 Task: Create an event for the housewarming party for the new home.
Action: Mouse pressed left at (260, 324)
Screenshot: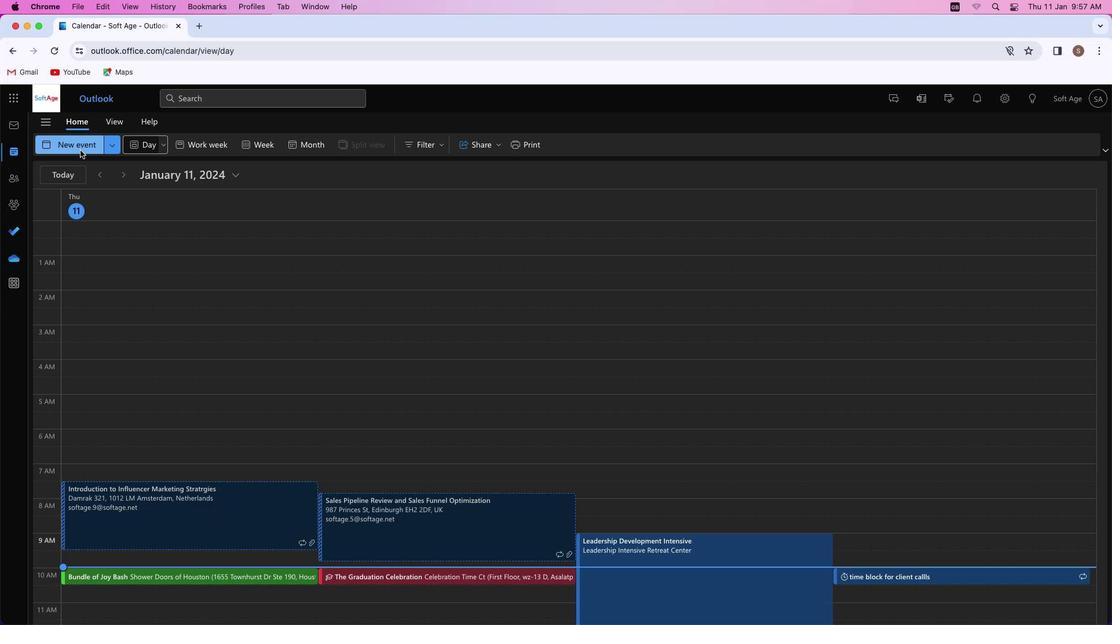 
Action: Mouse moved to (79, 148)
Screenshot: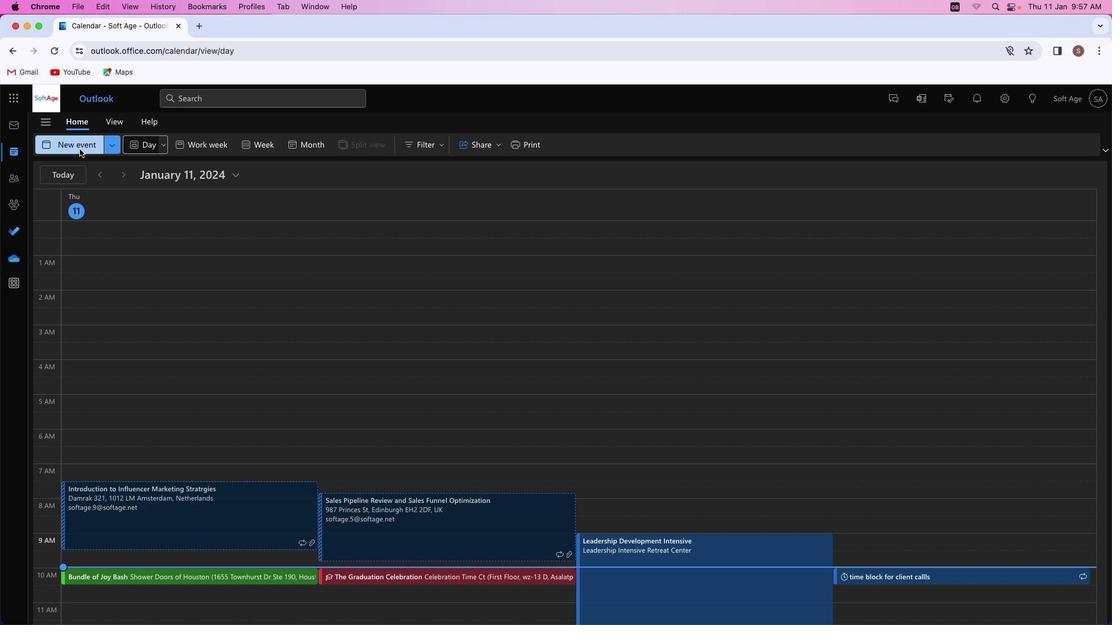 
Action: Mouse pressed left at (79, 148)
Screenshot: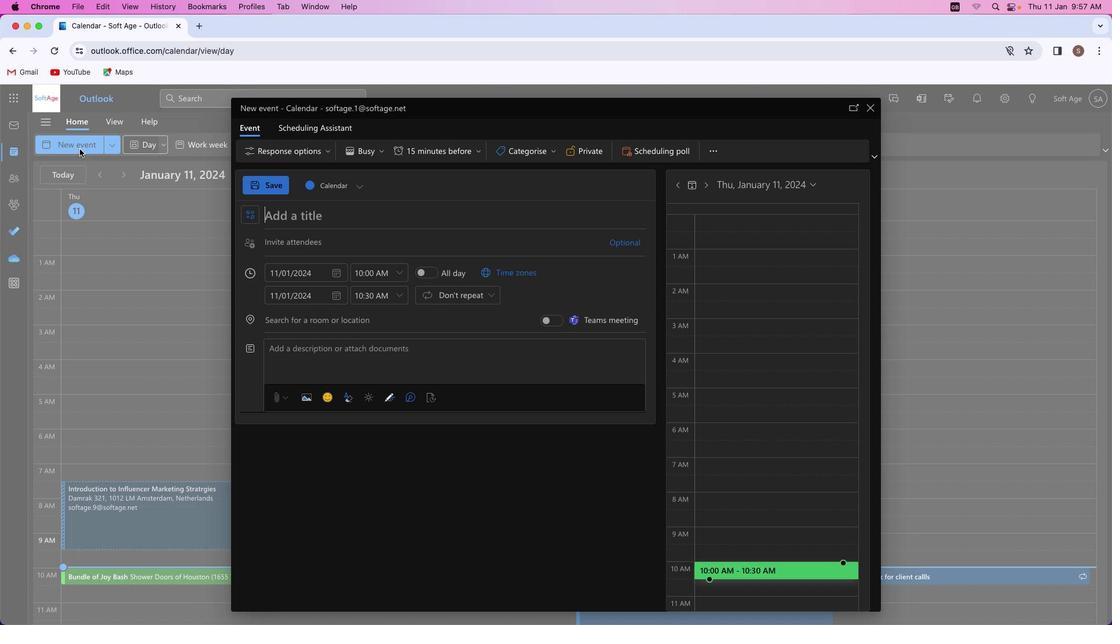 
Action: Mouse moved to (300, 216)
Screenshot: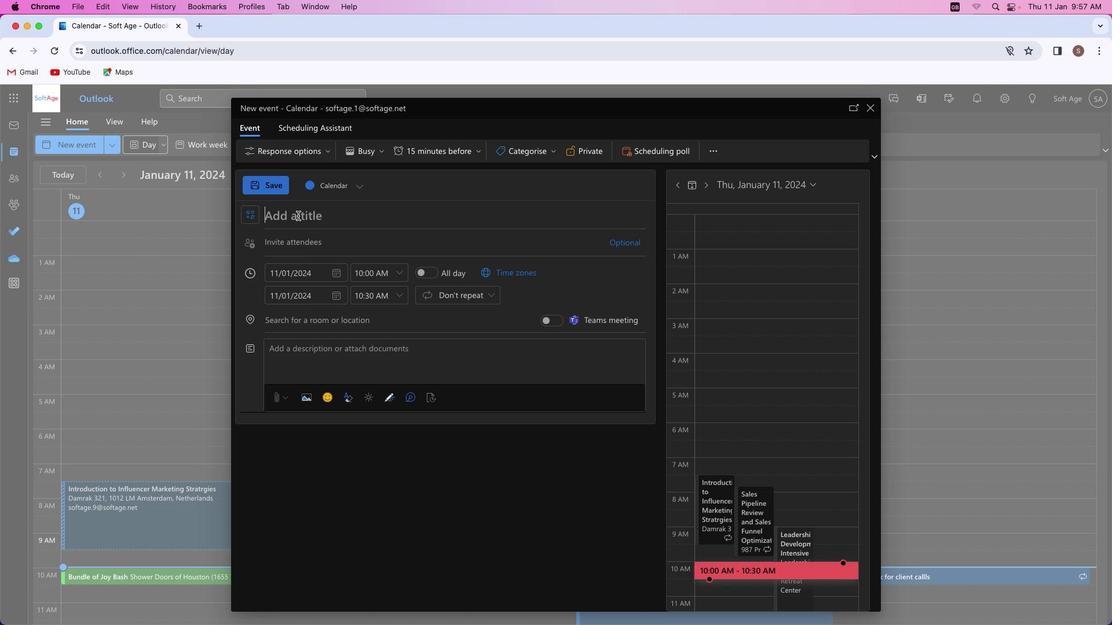 
Action: Mouse pressed left at (300, 216)
Screenshot: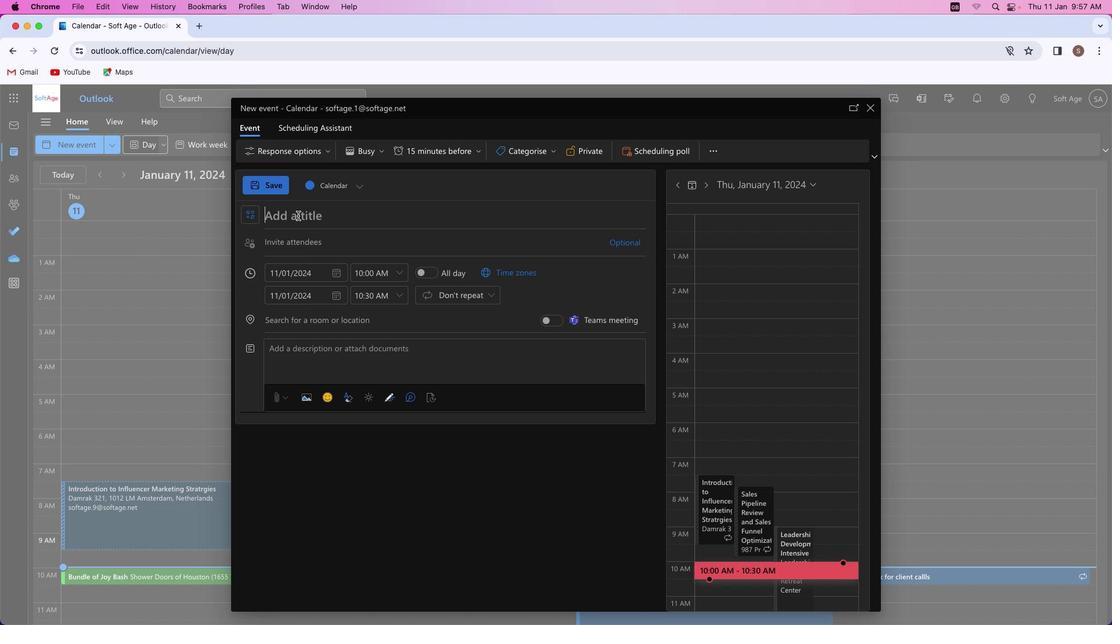 
Action: Mouse moved to (297, 216)
Screenshot: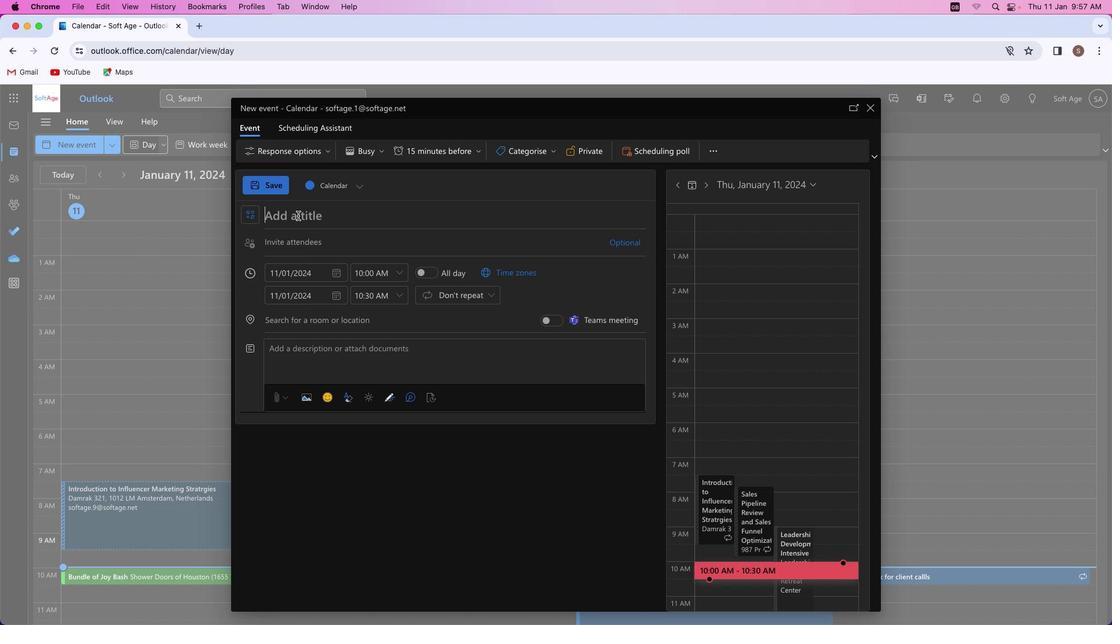 
Action: Key pressed Key.shift'H''o''m''e'Key.spaceKey.shift'S''w''e''e''t'Key.spaceKey.shift_r'H''o''m''e''s''t''e''a''d'Key.spaceKey.shift'F''i''e''s''t''a'
Screenshot: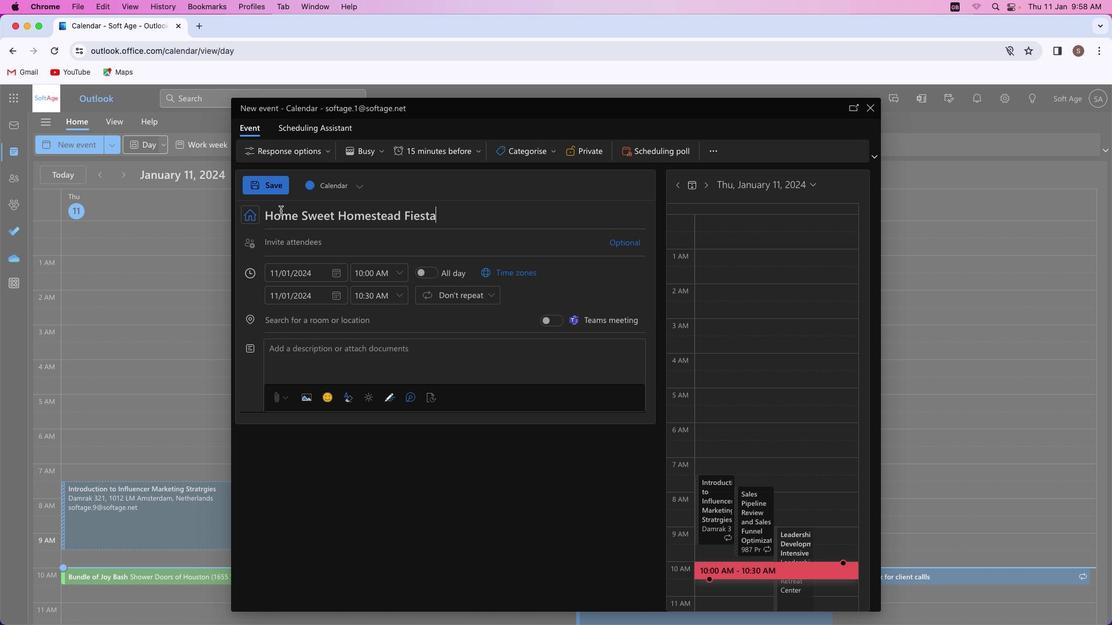 
Action: Mouse moved to (312, 243)
Screenshot: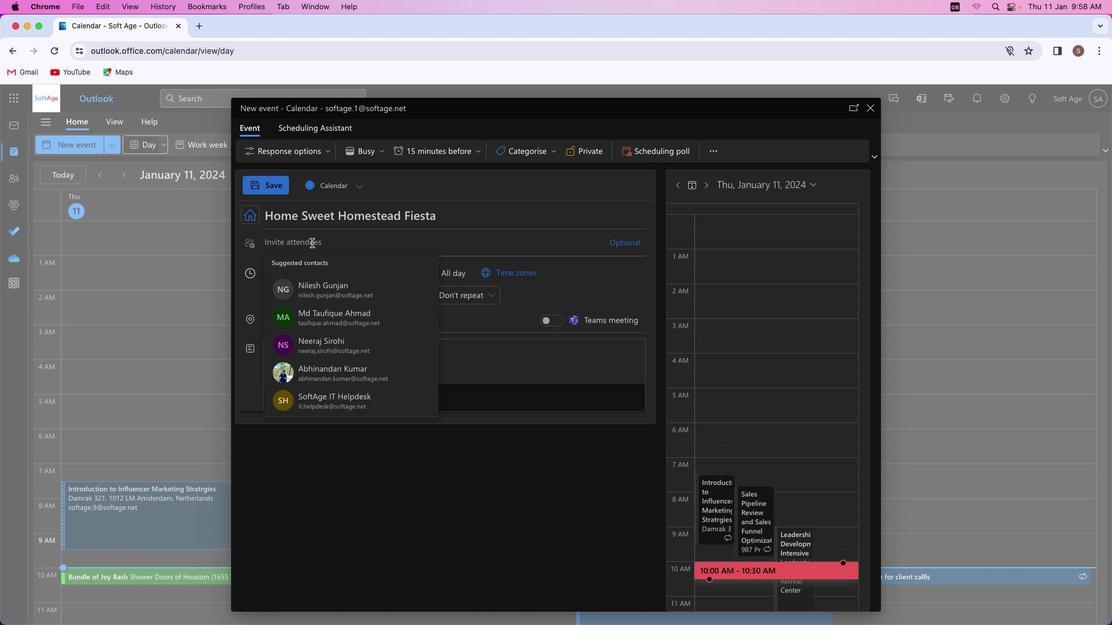 
Action: Mouse pressed left at (312, 243)
Screenshot: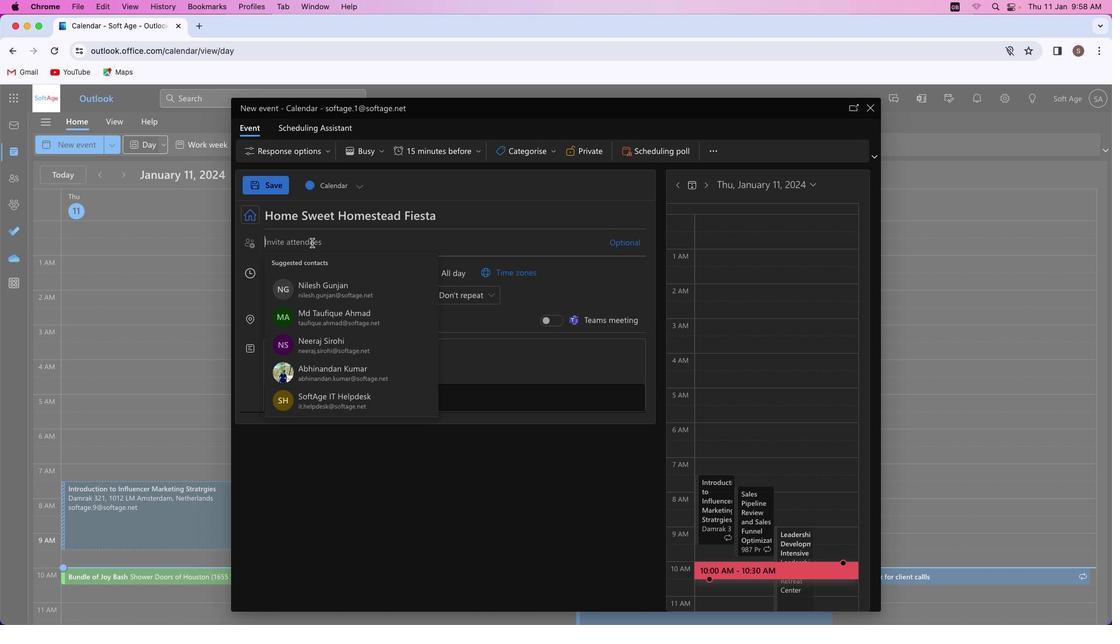 
Action: Key pressed 's''h''i''v''a''m''y''a''d''a''v''4''1'Key.shift'@''o''u''t''l''o''o''k''.''c''o''m'
Screenshot: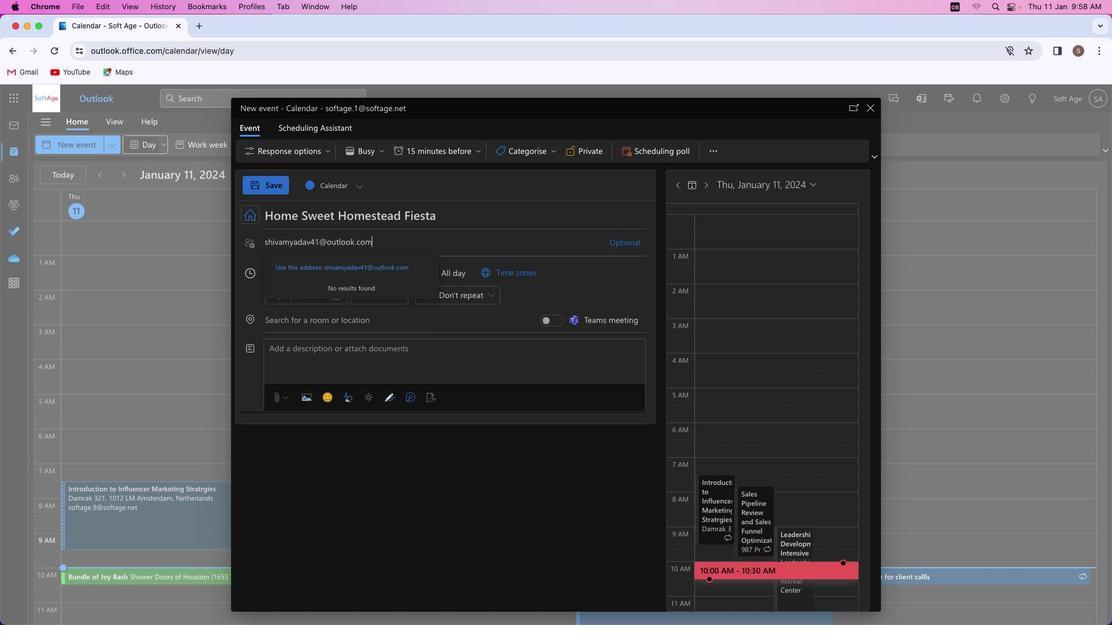 
Action: Mouse moved to (353, 263)
Screenshot: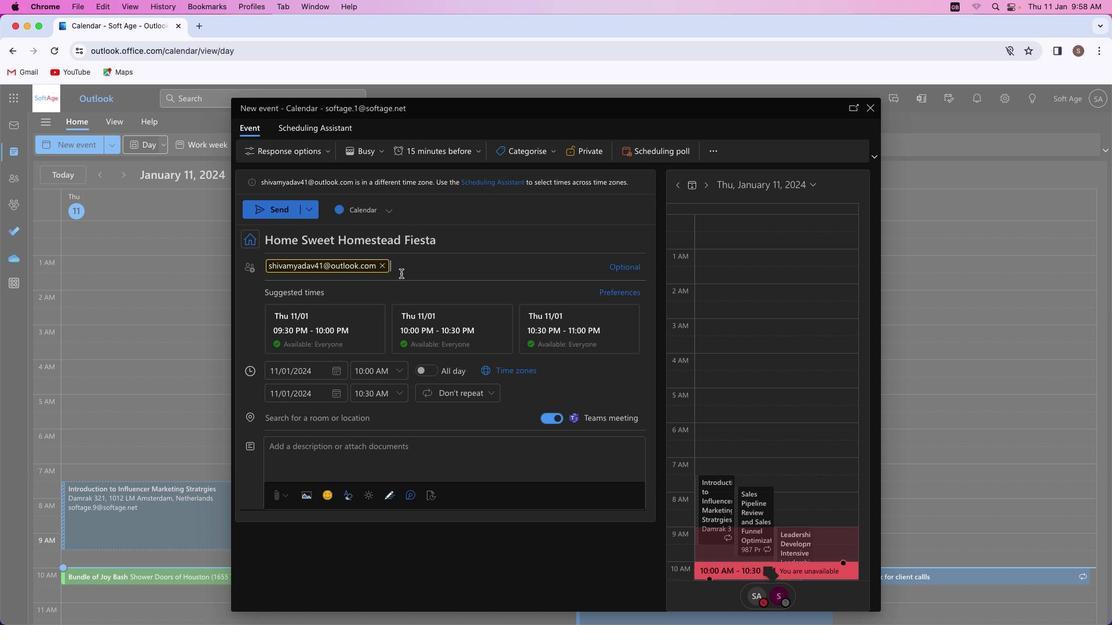 
Action: Mouse pressed left at (353, 263)
Screenshot: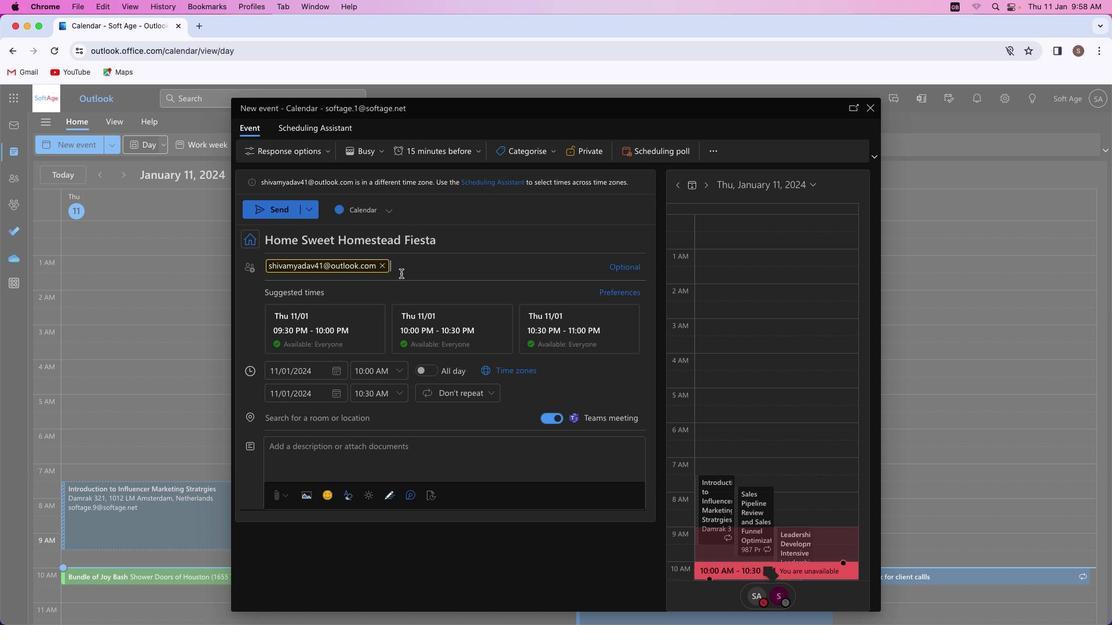 
Action: Mouse moved to (401, 274)
Screenshot: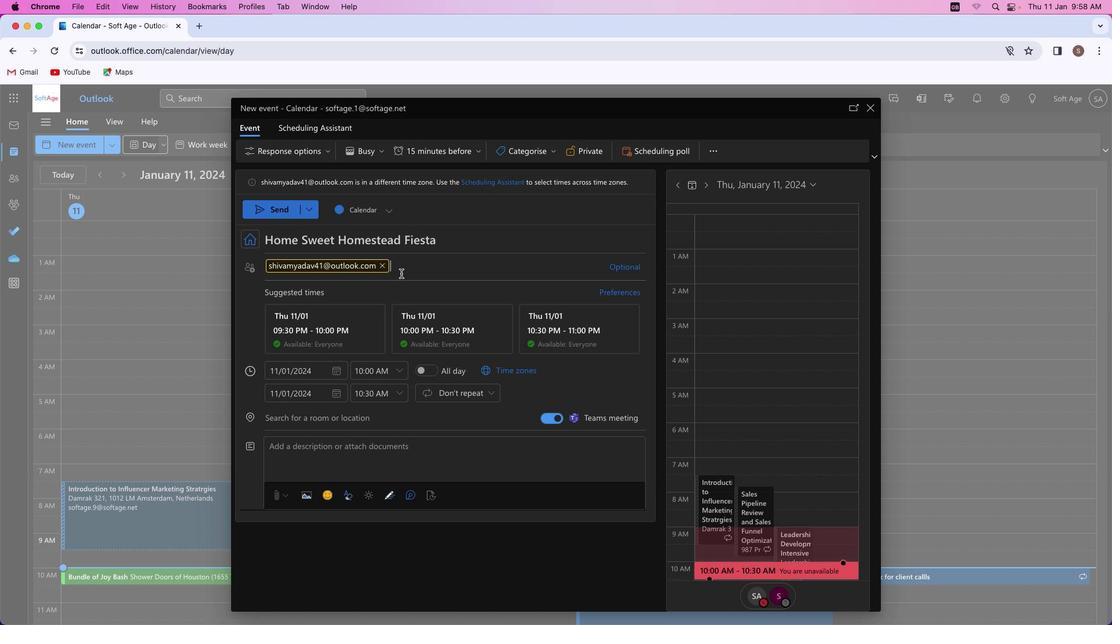 
Action: Key pressed Key.shift'A''k''a''s''h''r''a''j''p''u''t'Key.shift'@''o''u''t''l''o''o''k''.''c''o''m'
Screenshot: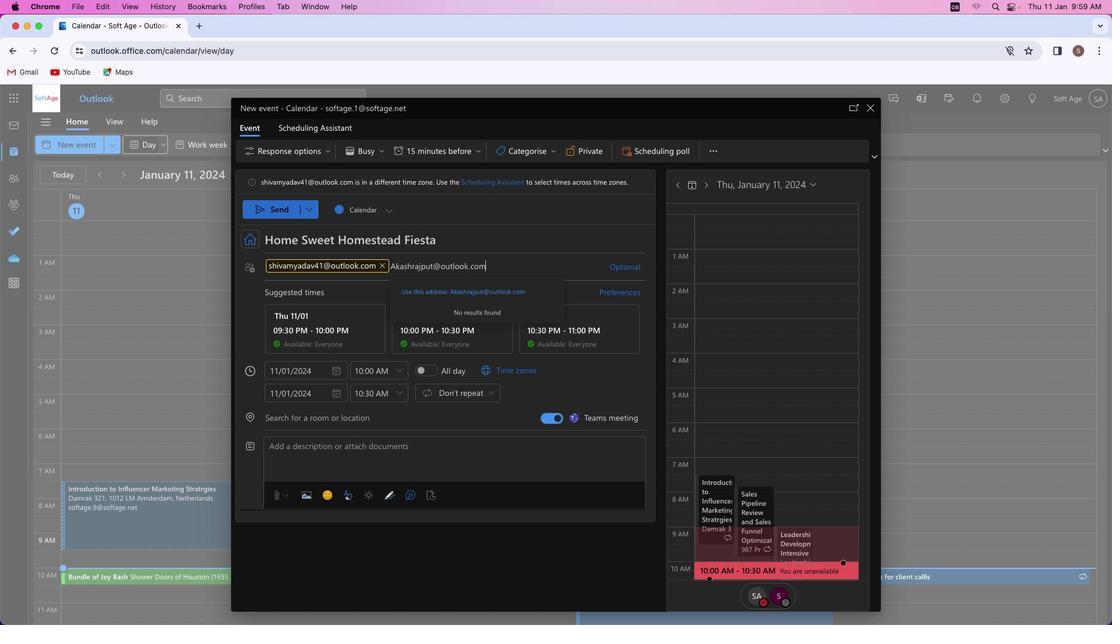 
Action: Mouse moved to (483, 287)
Screenshot: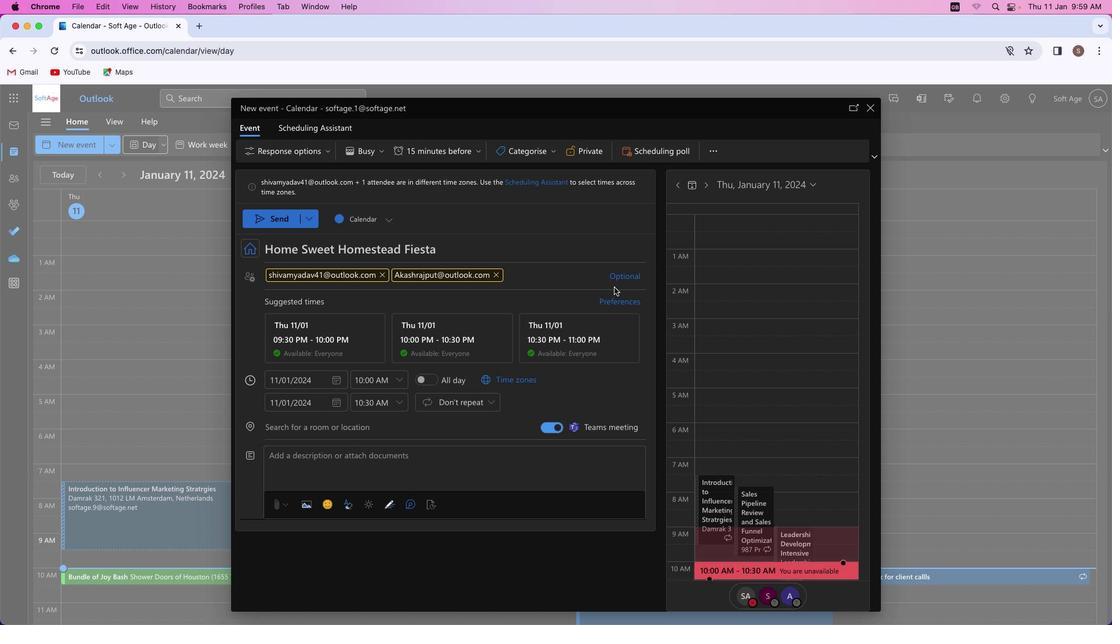 
Action: Mouse pressed left at (483, 287)
Screenshot: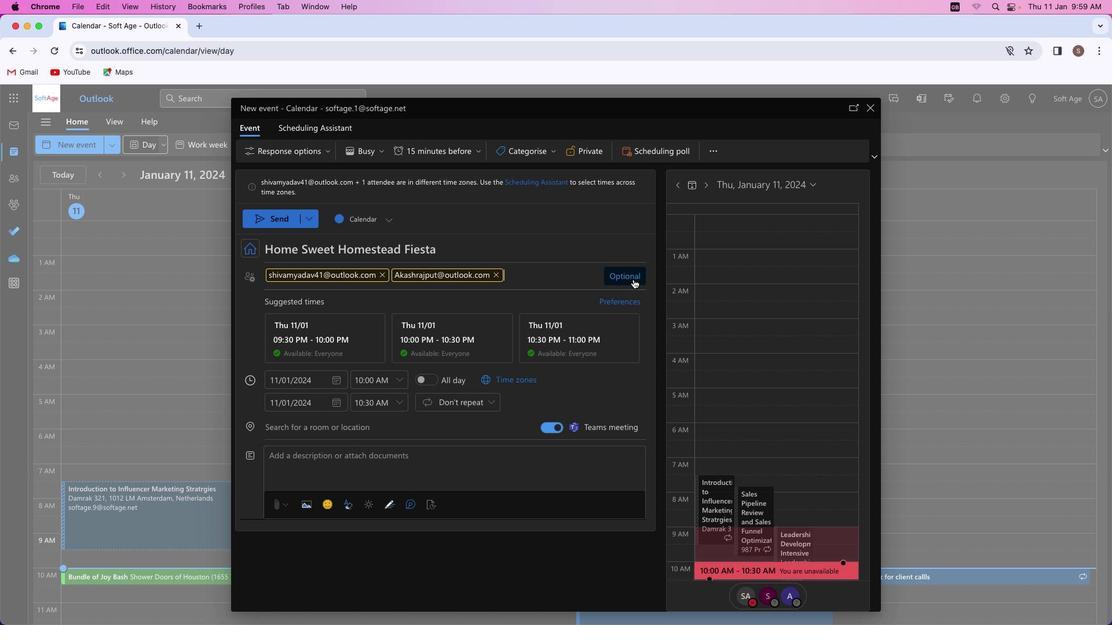 
Action: Mouse moved to (634, 278)
Screenshot: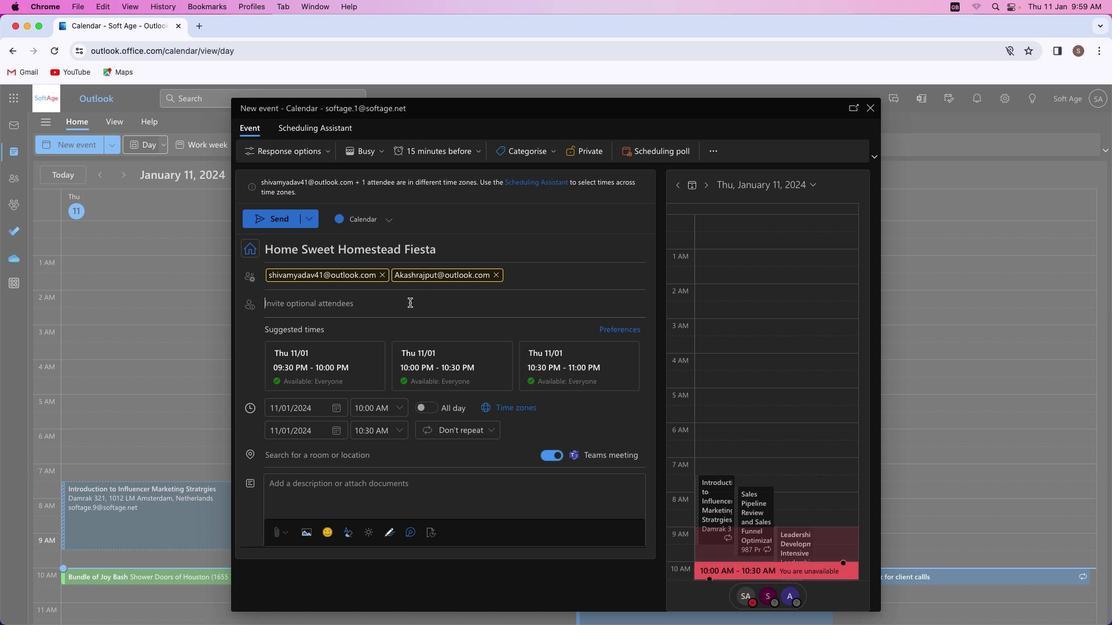
Action: Mouse pressed left at (634, 278)
Screenshot: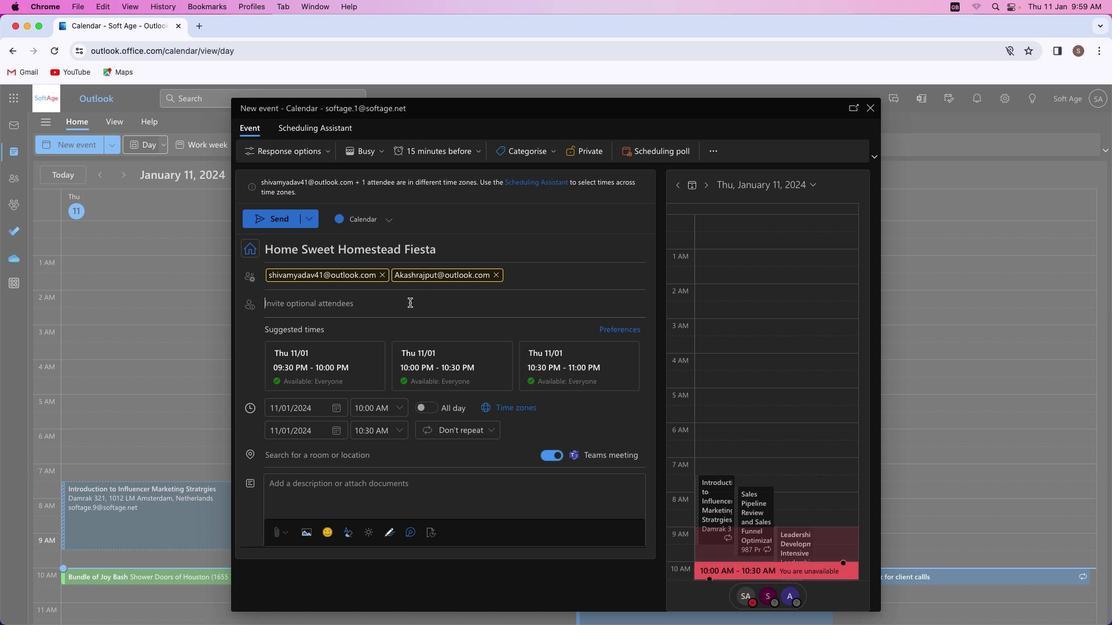 
Action: Mouse moved to (410, 302)
Screenshot: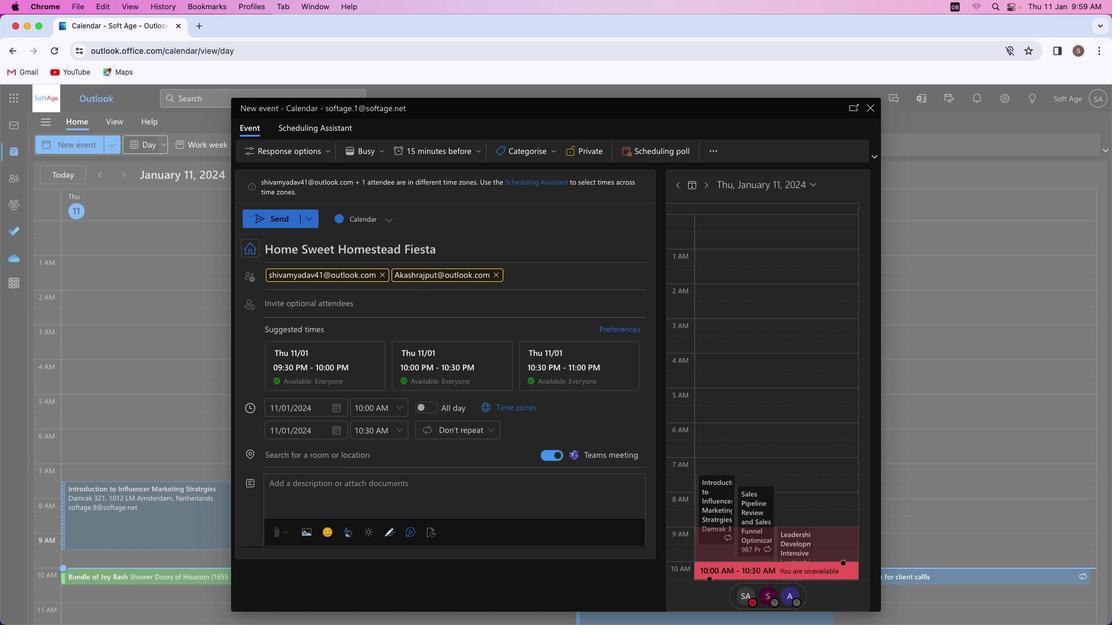 
Action: Key pressed Key.shift_r'M''u''n''e''e''s''h''k''u''m''a''r''8'Key.backspace'9''7''3''2'Key.shift'@''o''u''t''l''o''o''k''.''c''o''m'
Screenshot: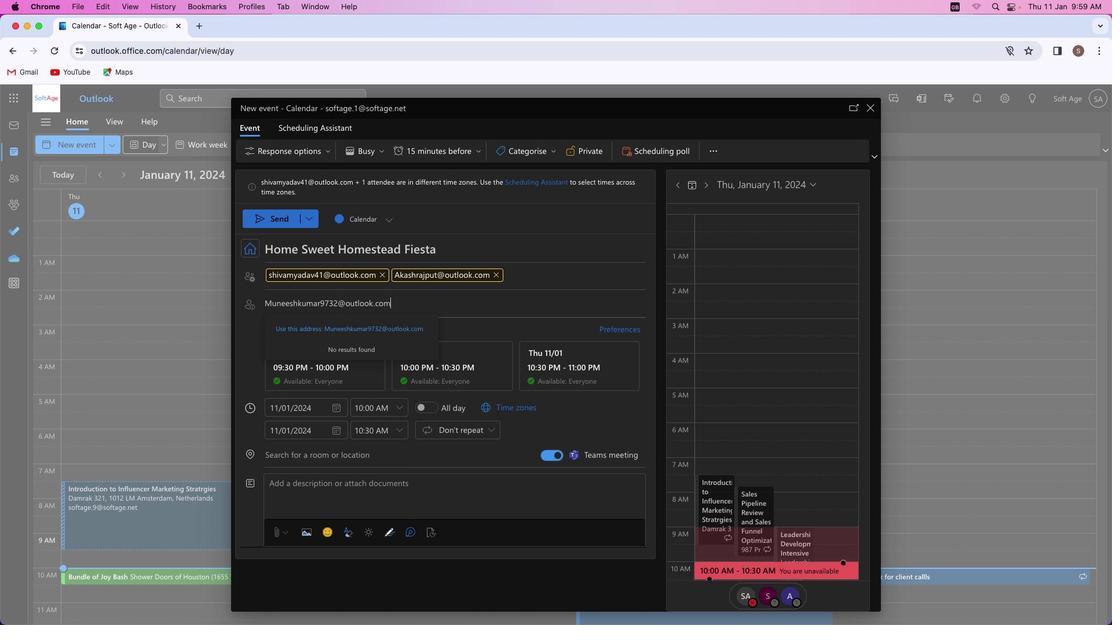 
Action: Mouse moved to (399, 330)
Screenshot: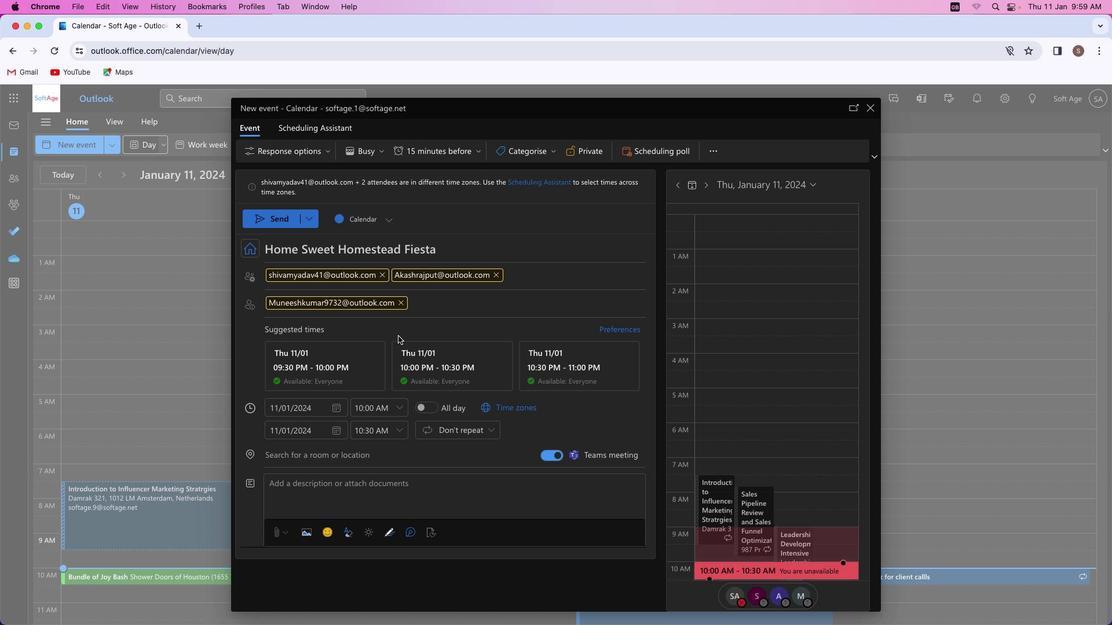 
Action: Mouse pressed left at (399, 330)
Screenshot: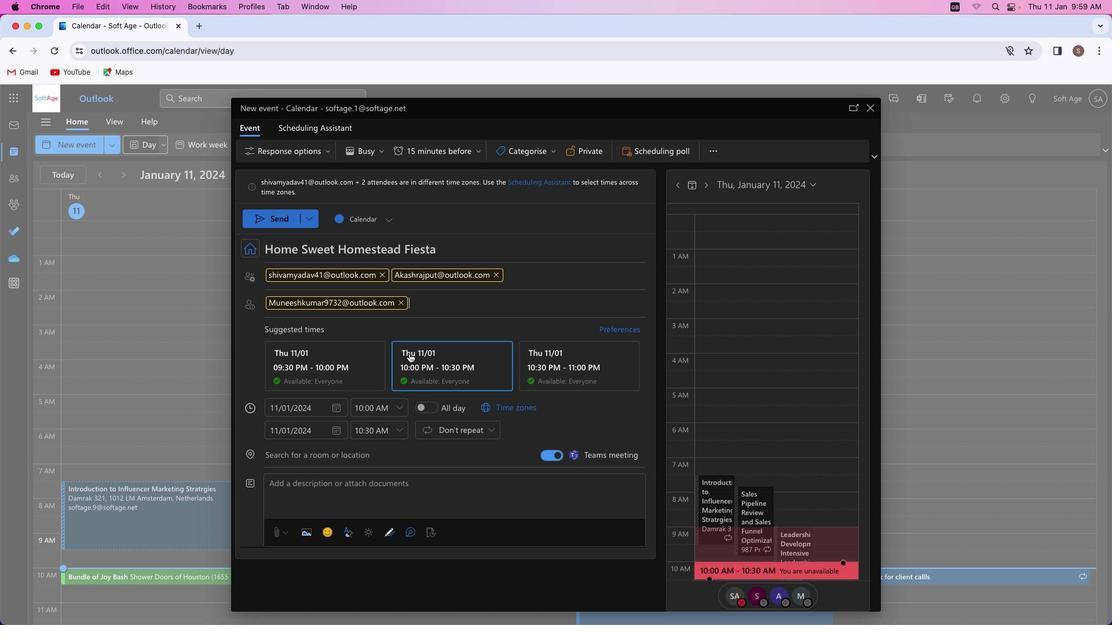 
Action: Mouse moved to (329, 455)
Screenshot: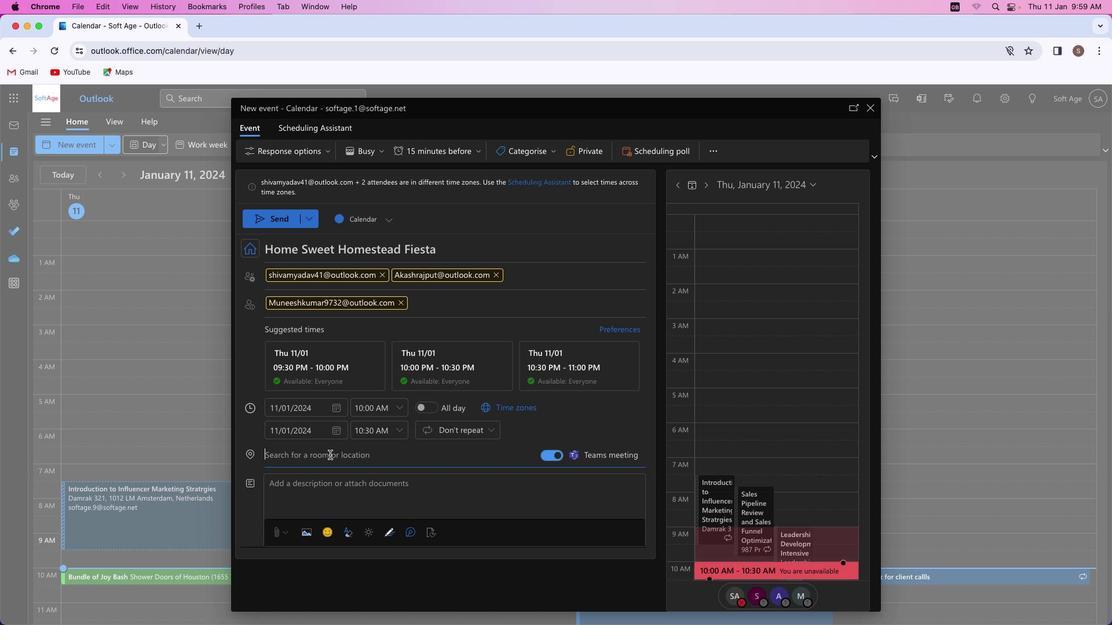 
Action: Mouse pressed left at (329, 455)
Screenshot: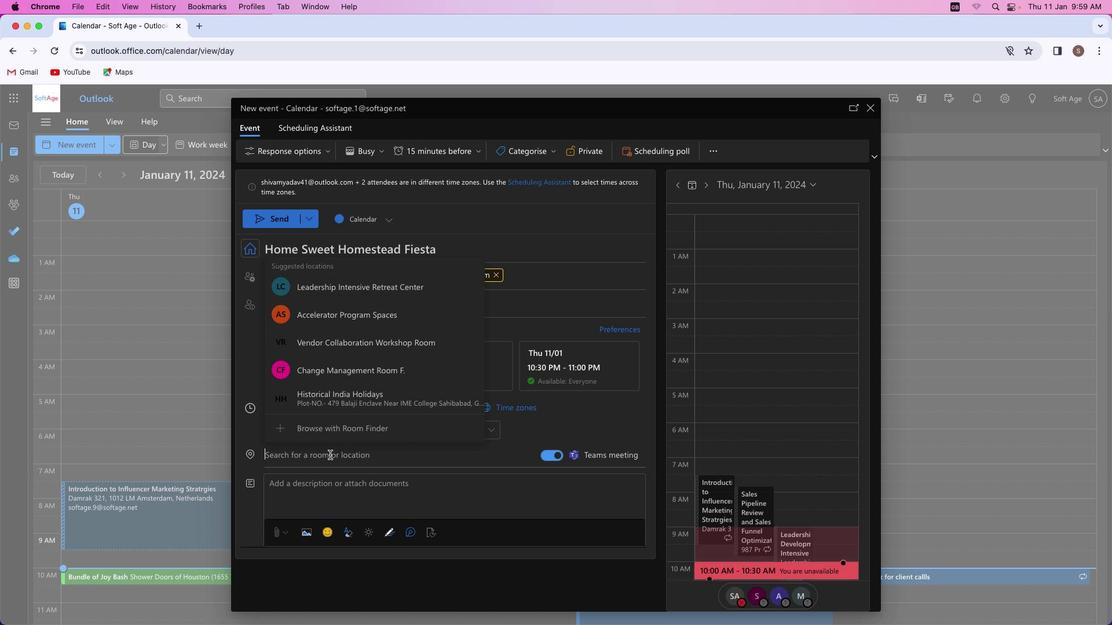 
Action: Key pressed Key.shift_r'H''o''u''s''e''w''a'
Screenshot: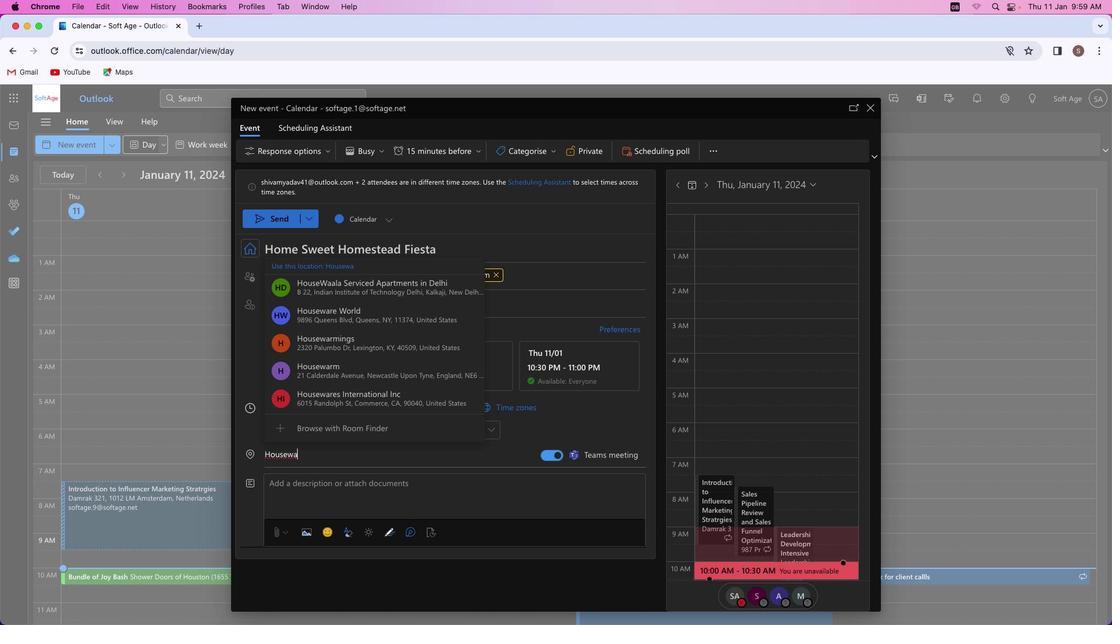 
Action: Mouse moved to (346, 347)
Screenshot: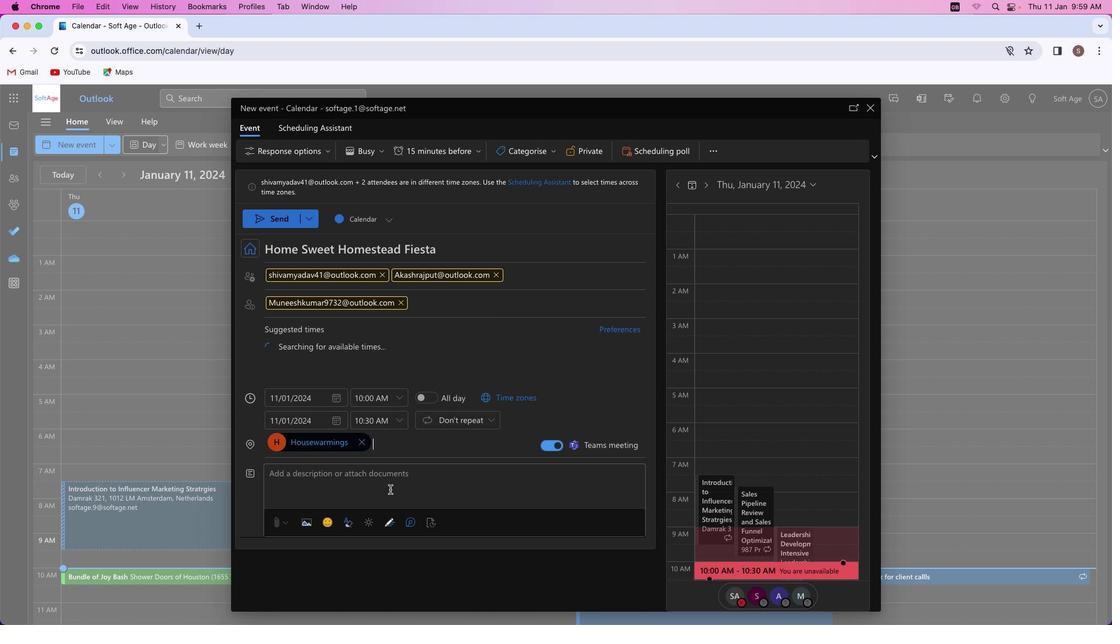 
Action: Mouse pressed left at (346, 347)
Screenshot: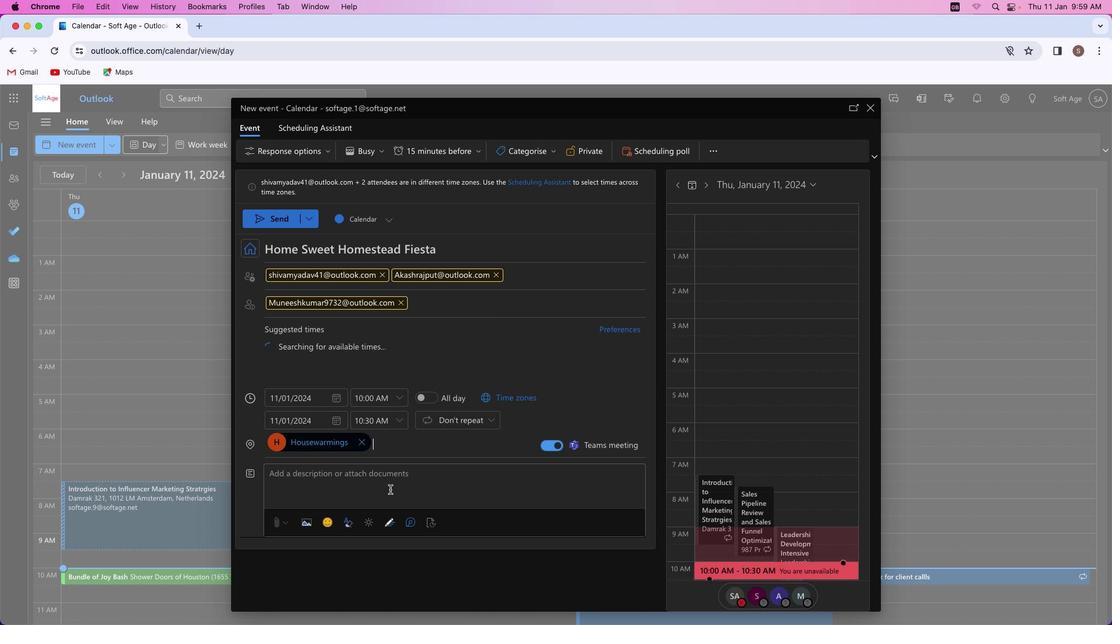 
Action: Mouse moved to (381, 449)
Screenshot: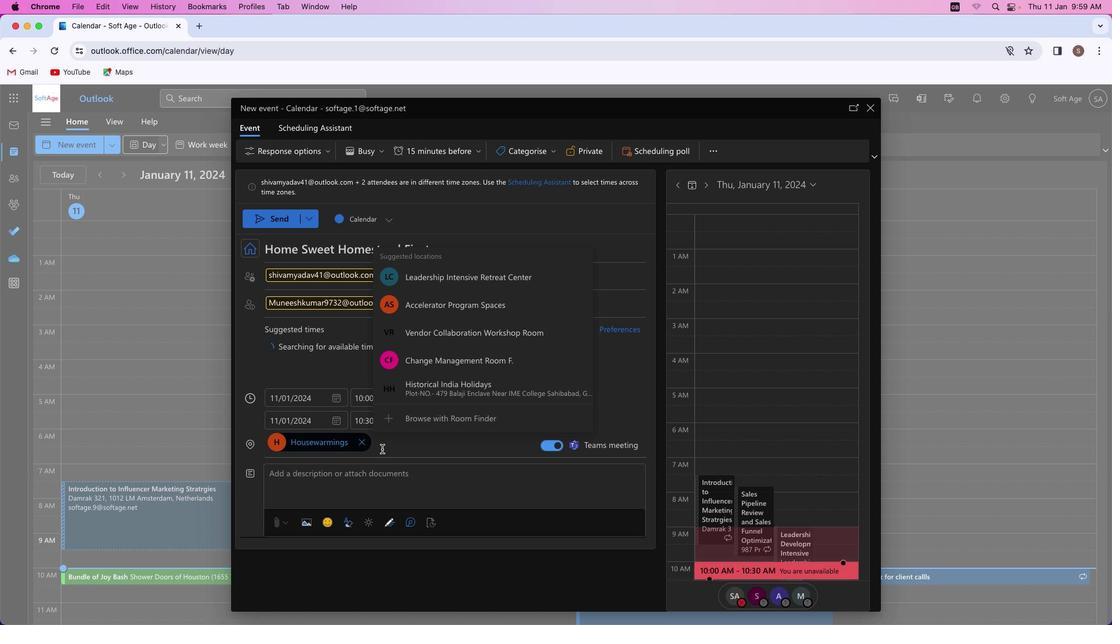 
Action: Mouse pressed left at (381, 449)
Screenshot: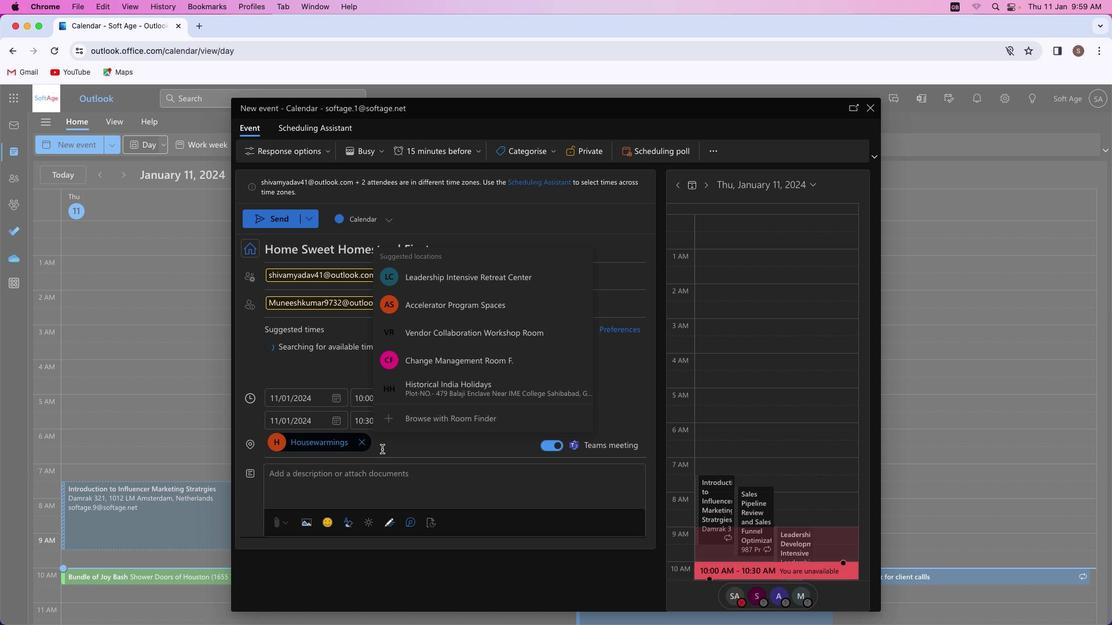 
Action: Key pressed 'p''a''r''t''y'
Screenshot: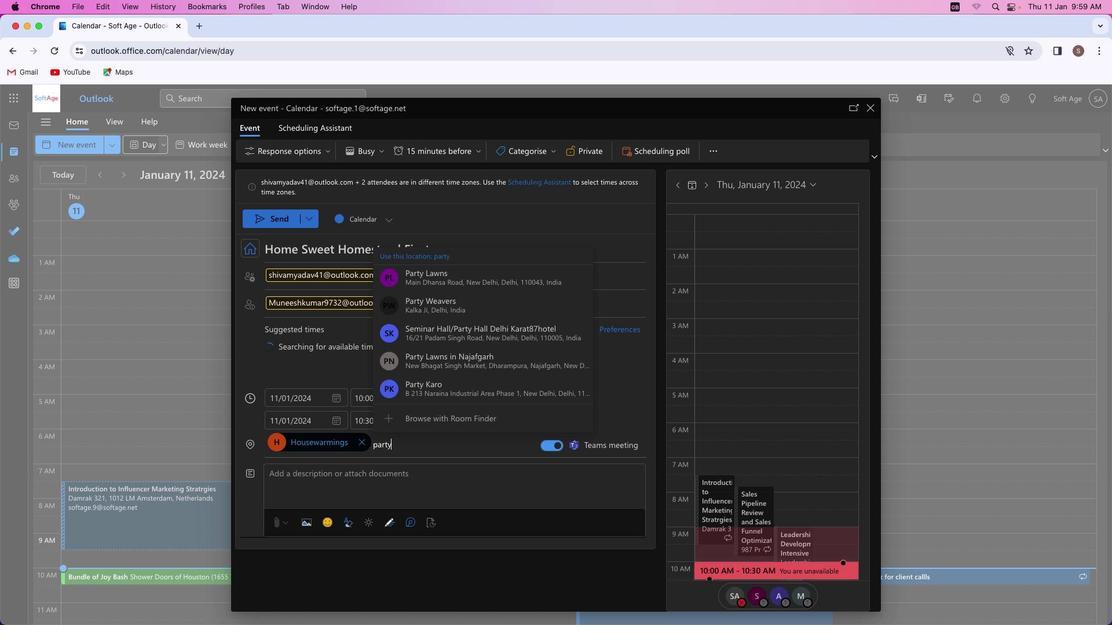 
Action: Mouse moved to (468, 272)
Screenshot: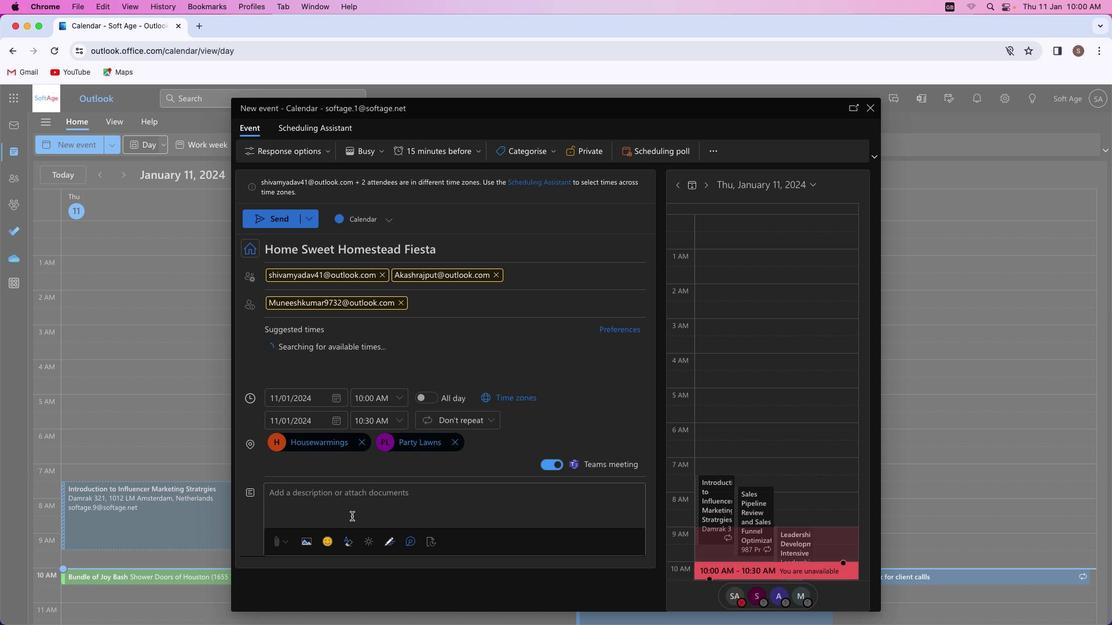 
Action: Mouse pressed left at (468, 272)
Screenshot: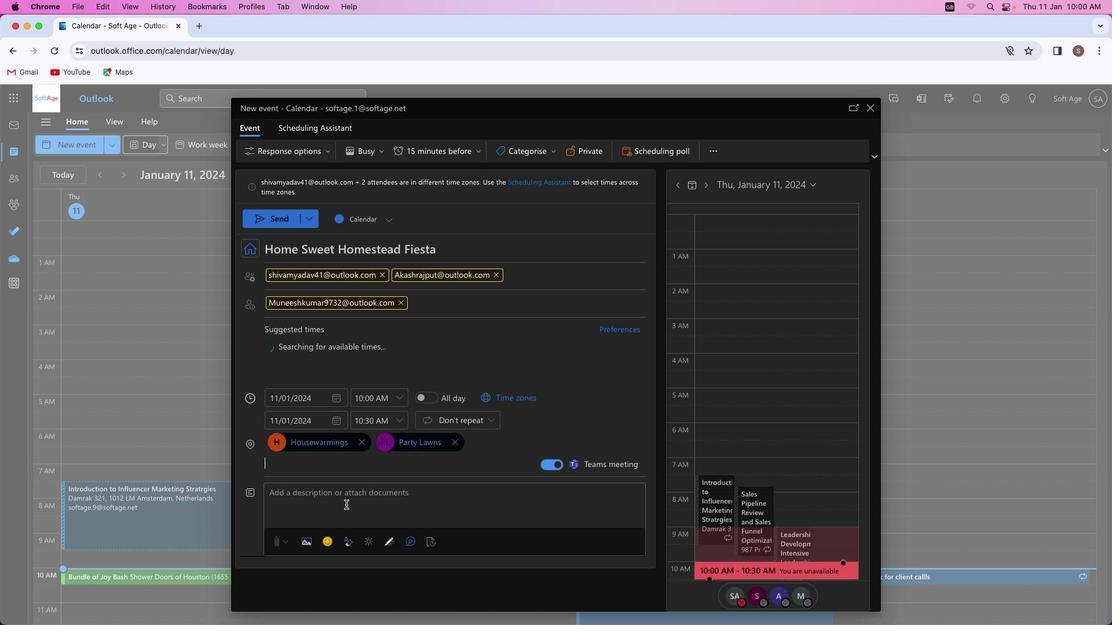 
Action: Mouse moved to (342, 494)
Screenshot: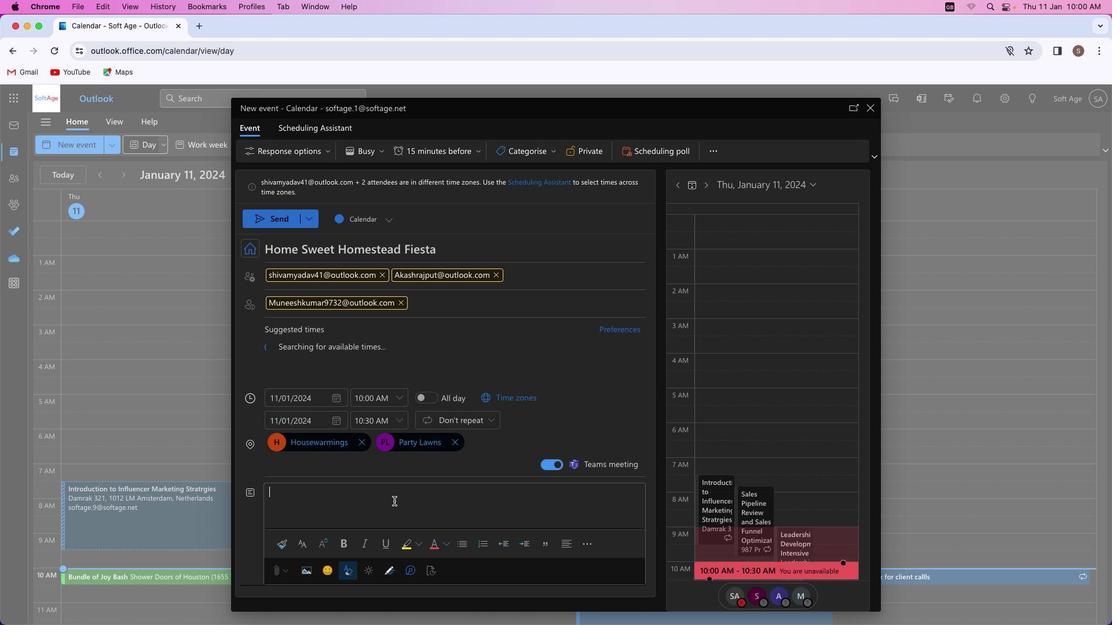 
Action: Mouse pressed left at (342, 494)
Screenshot: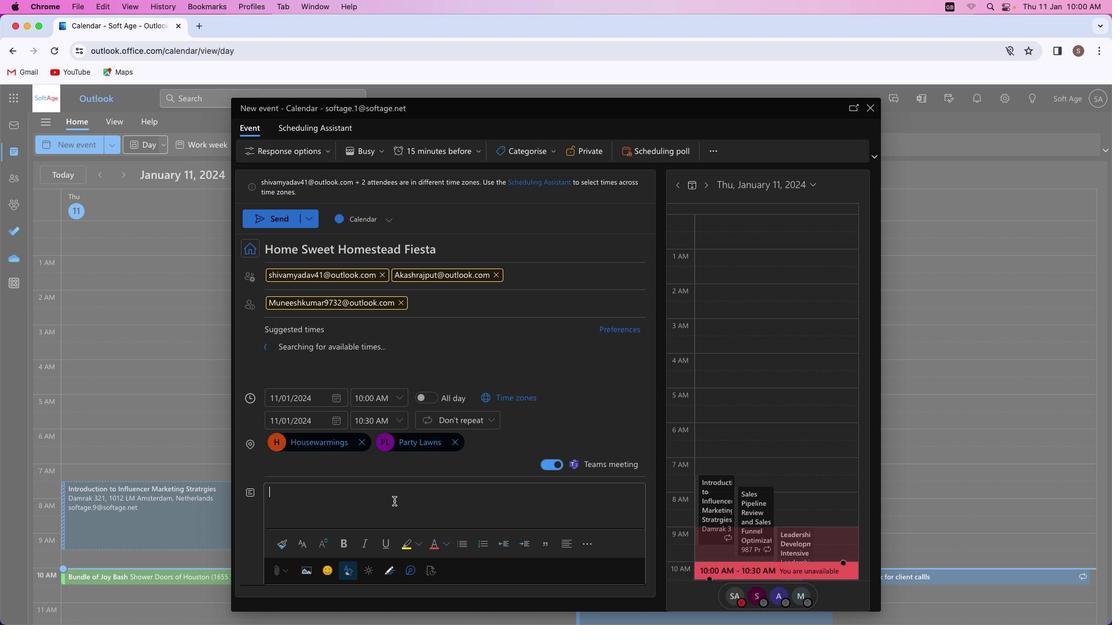 
Action: Mouse moved to (394, 501)
Screenshot: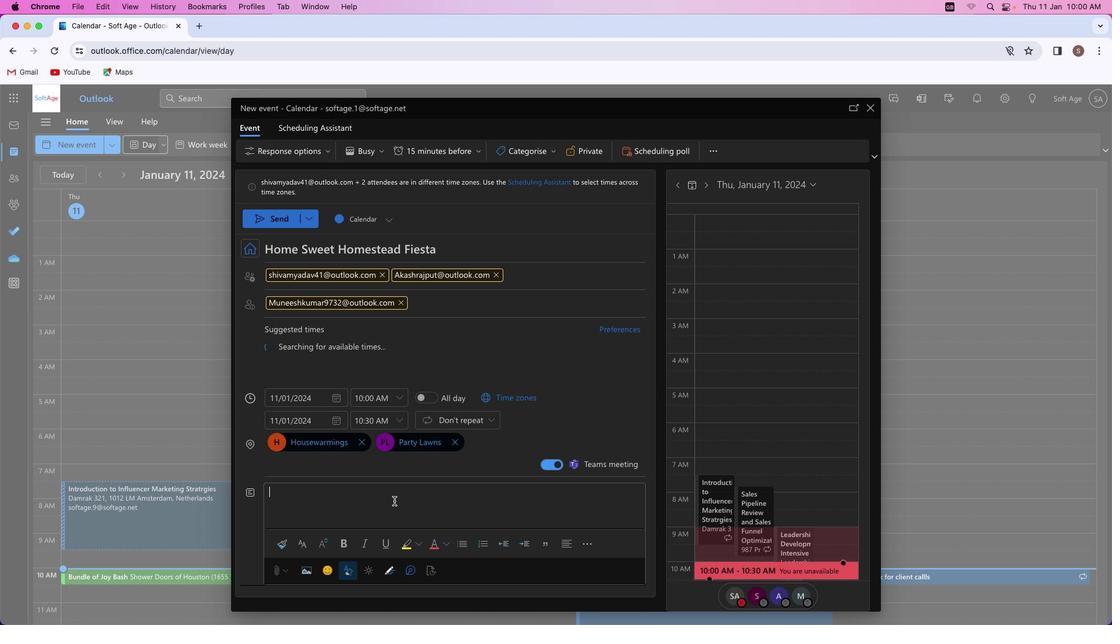 
Action: Key pressed Key.shift'W''a''r''m'Key.space'u''p'Key.space't''o'Key.space'y''o''u''r'Key.space'n''e''w'Key.space'a''b''o''d''e'Key.space'w''i''t''h'Key.space'o''u''r'Key.space'h''o''u''s''e''w''a''r''m''i''n''g'Key.space'p''a''r''t''y'Key.shift'!'Key.spaceKey.shift'G''a''t''h''e''r'Key.space'f''r''i''e''n''d''s'Key.space'a''n''d'Key.space'f''a''m''i''l''y'Key.space'f''o''r'Key.space'a''n'Key.space'e''v''e''n''i''n''g'Key.space'o''f'Key.space'l''a''u''g''h''t''e''r'','Key.space'g''o''o''d'Key.space'v''i''b''e''s'','Key.space'a''n''d'Key.space'h''e''a''r''t''f''u''l'Key.spaceKey.backspaceKey.backspaceKey.backspace'e''l''t'Key.space'm''e''m''o''r''i''e''s'Key.space'i''n'Key.space'y''o''u''r'Key.space'w''e''l''c''o''m''i''n''g'Key.space's''p''a''c''e''.'
Screenshot: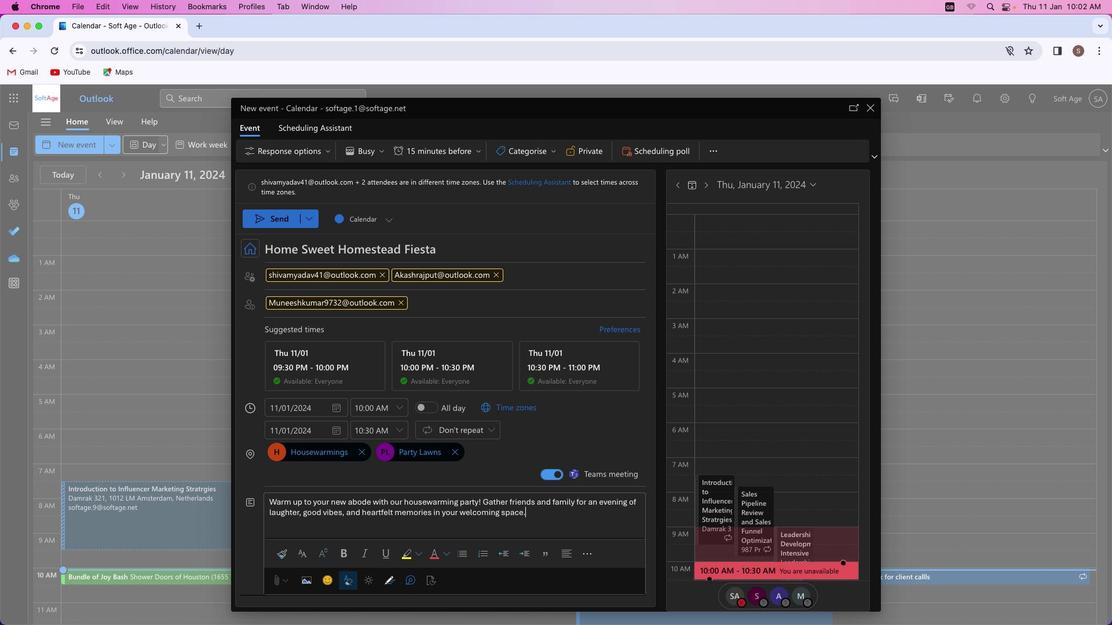 
Action: Mouse moved to (479, 502)
Screenshot: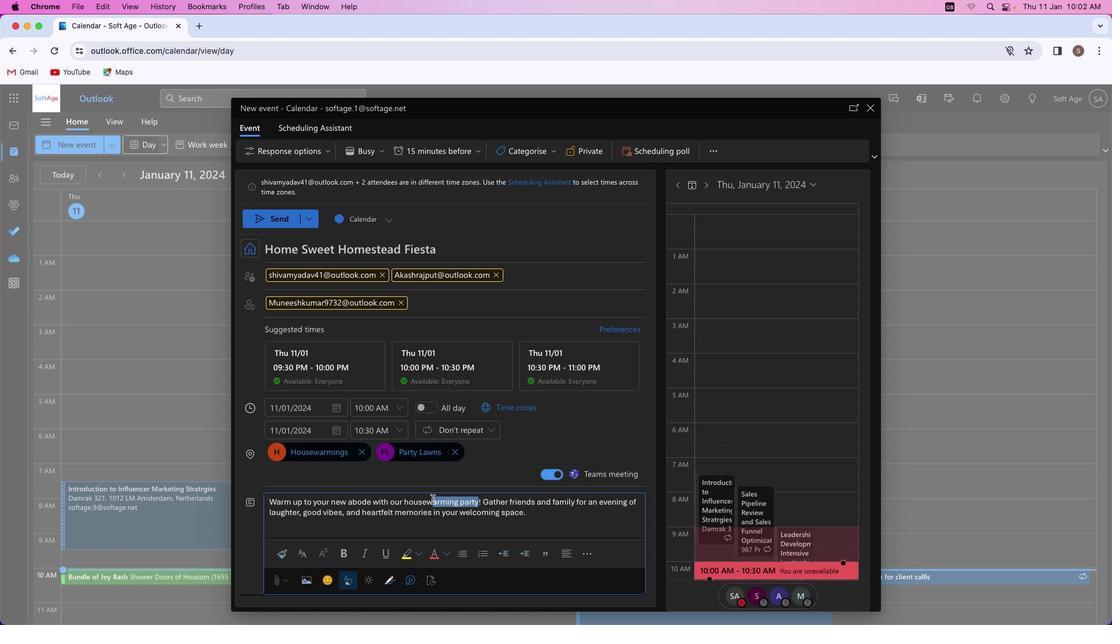 
Action: Mouse pressed left at (479, 502)
Screenshot: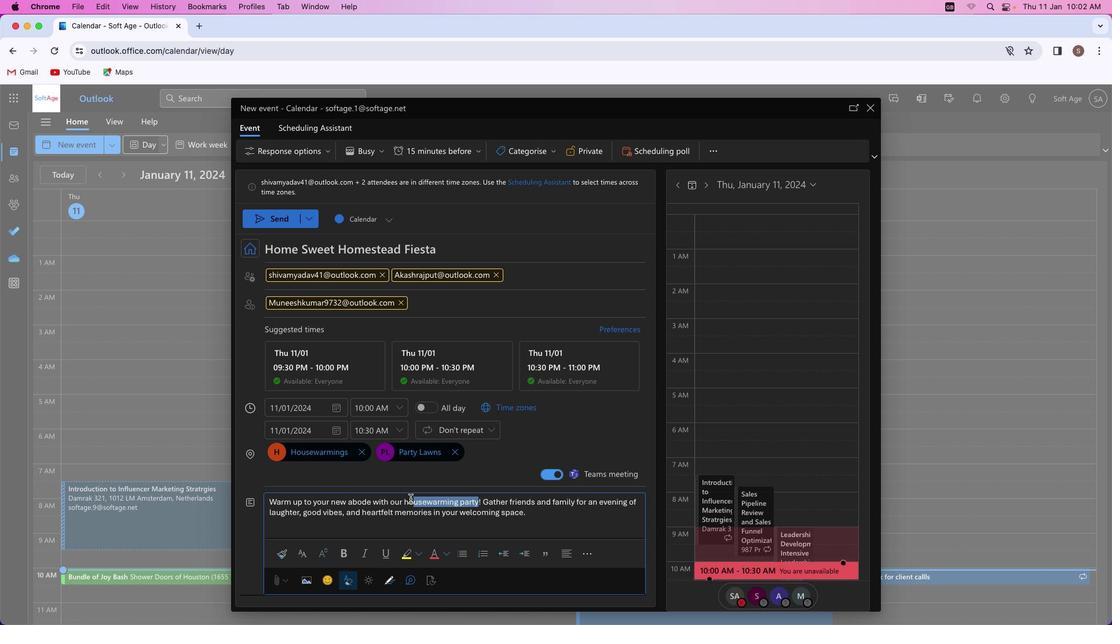 
Action: Mouse moved to (346, 552)
Screenshot: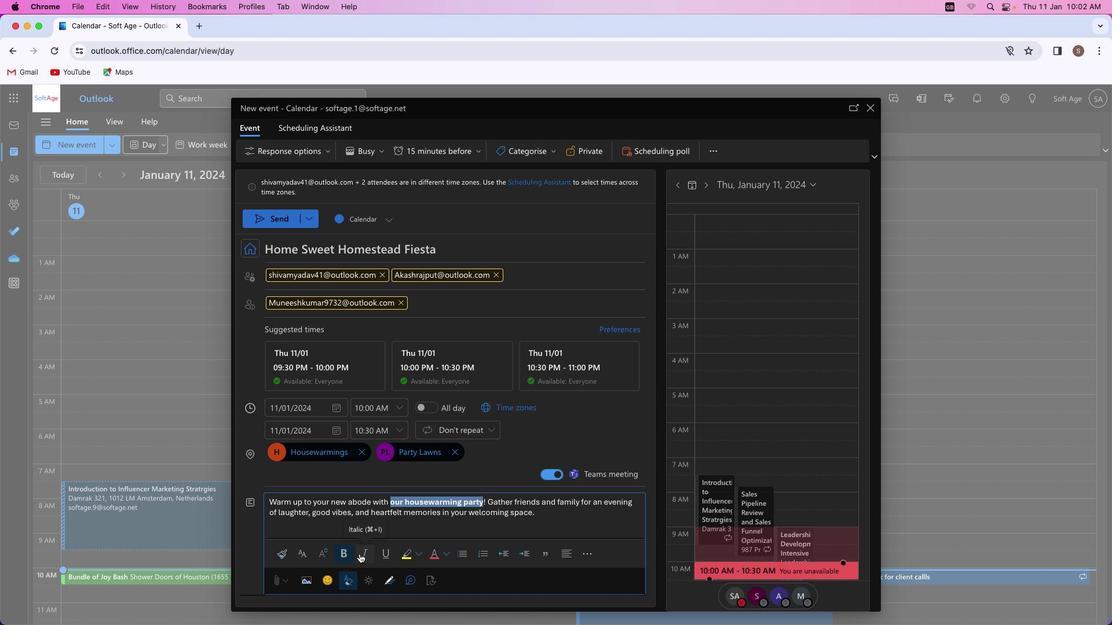 
Action: Mouse pressed left at (346, 552)
Screenshot: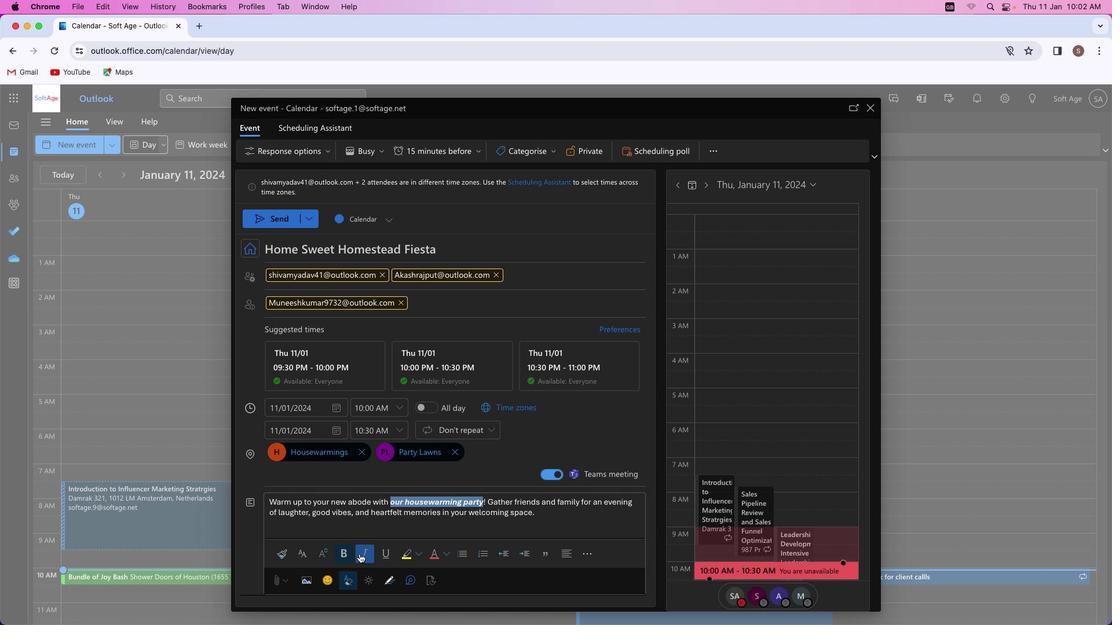 
Action: Mouse moved to (359, 554)
Screenshot: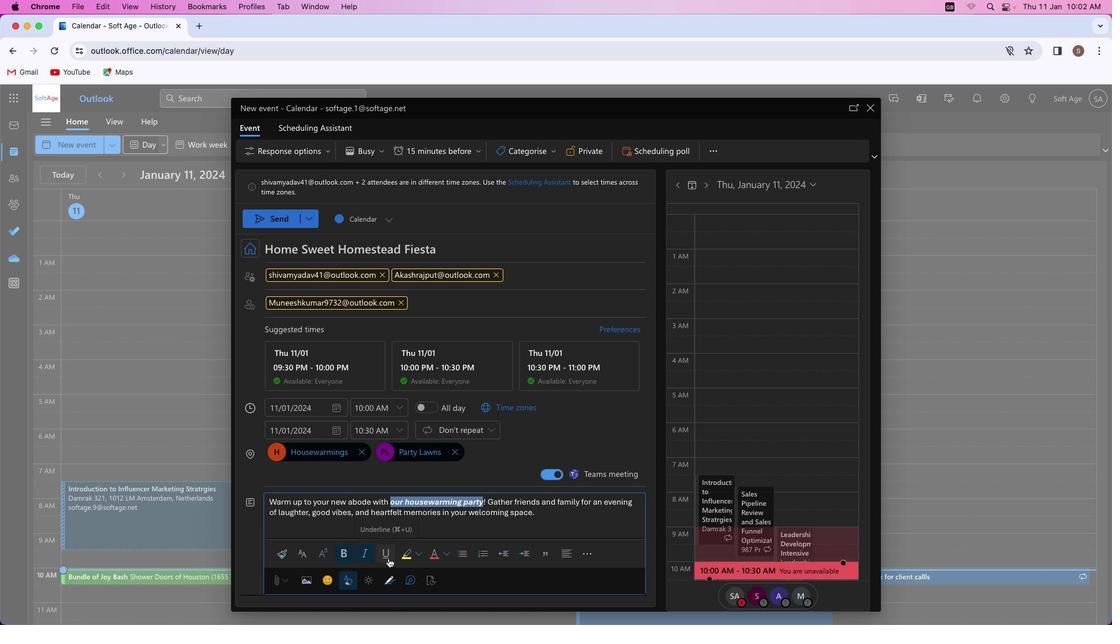 
Action: Mouse pressed left at (359, 554)
Screenshot: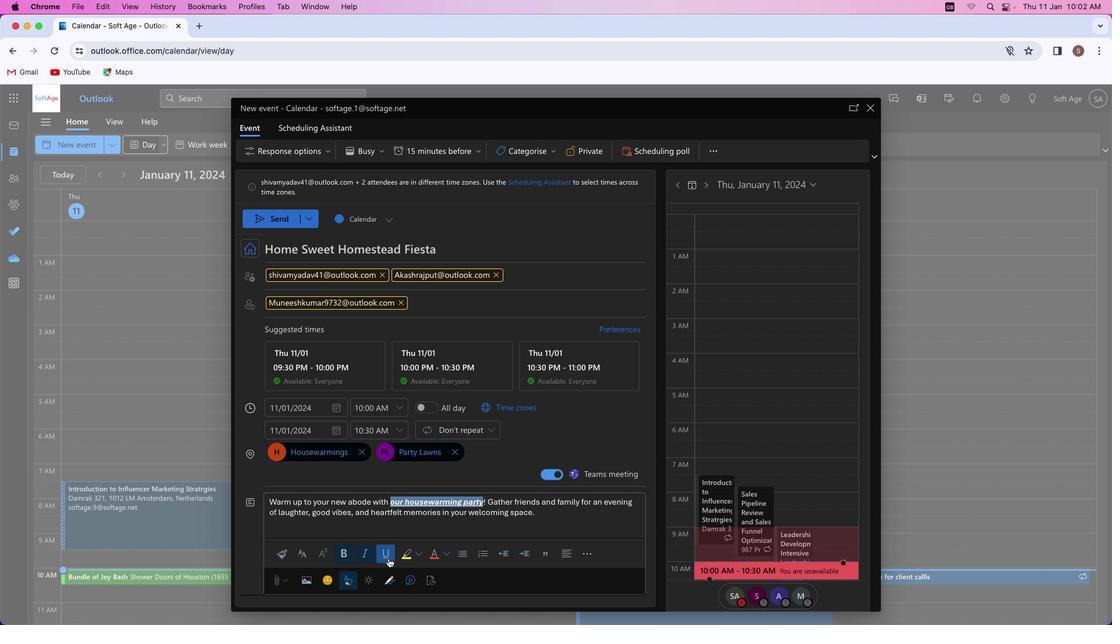 
Action: Mouse moved to (388, 559)
Screenshot: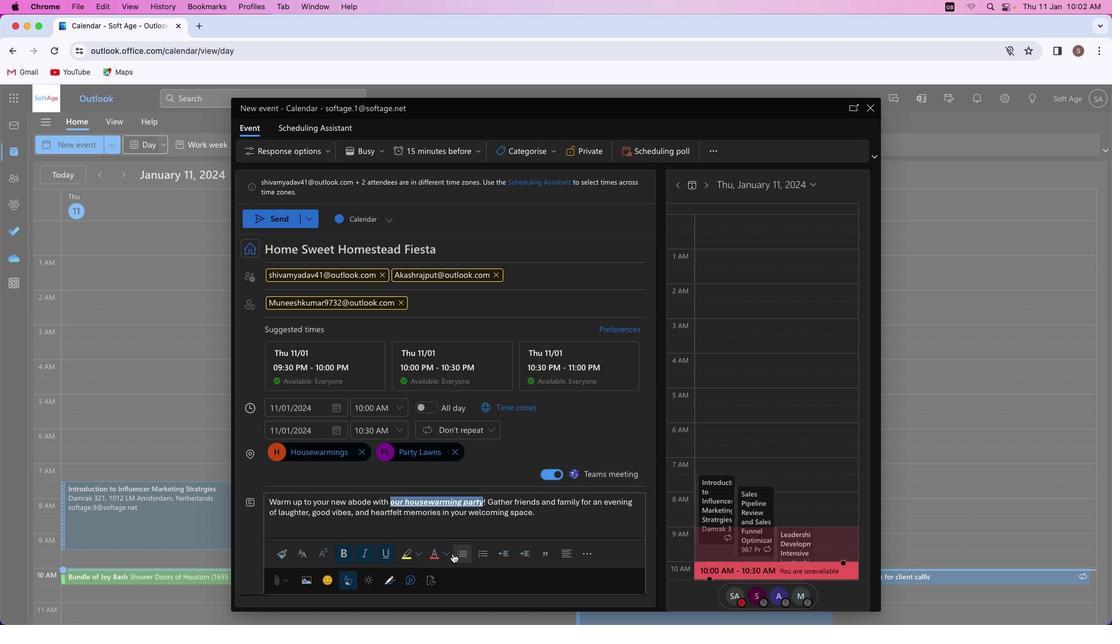 
Action: Mouse pressed left at (388, 559)
Screenshot: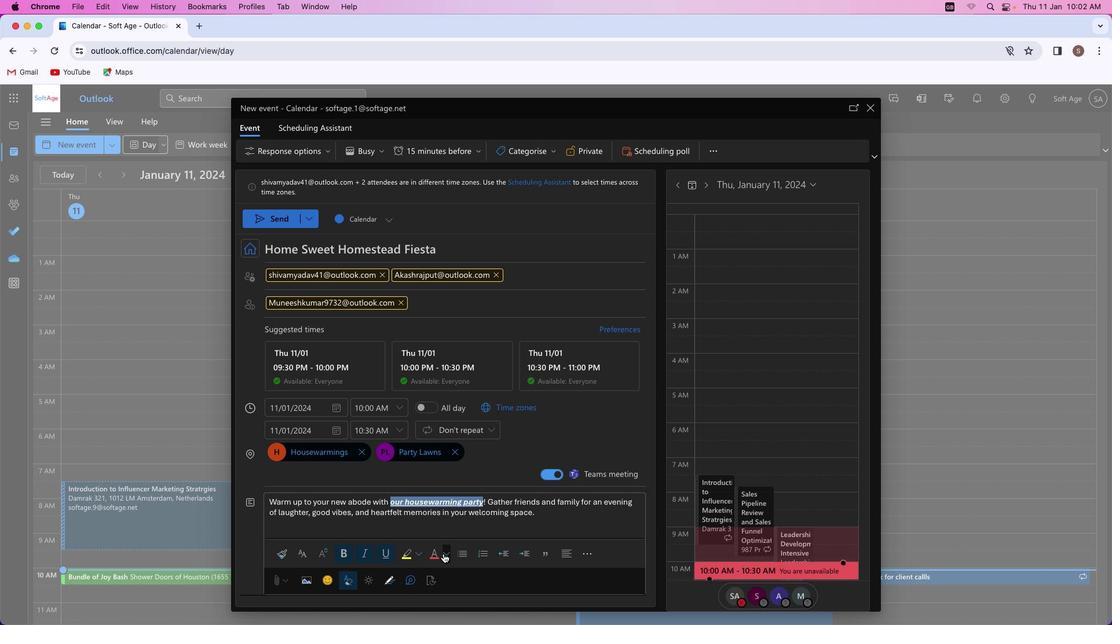 
Action: Mouse moved to (442, 554)
Screenshot: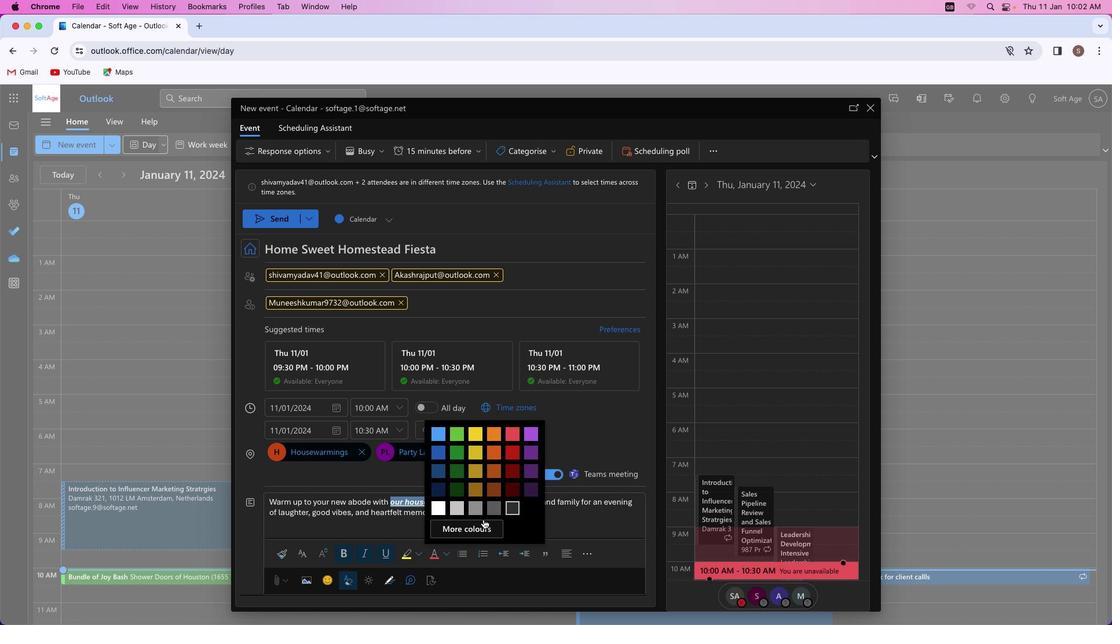 
Action: Mouse pressed left at (442, 554)
Screenshot: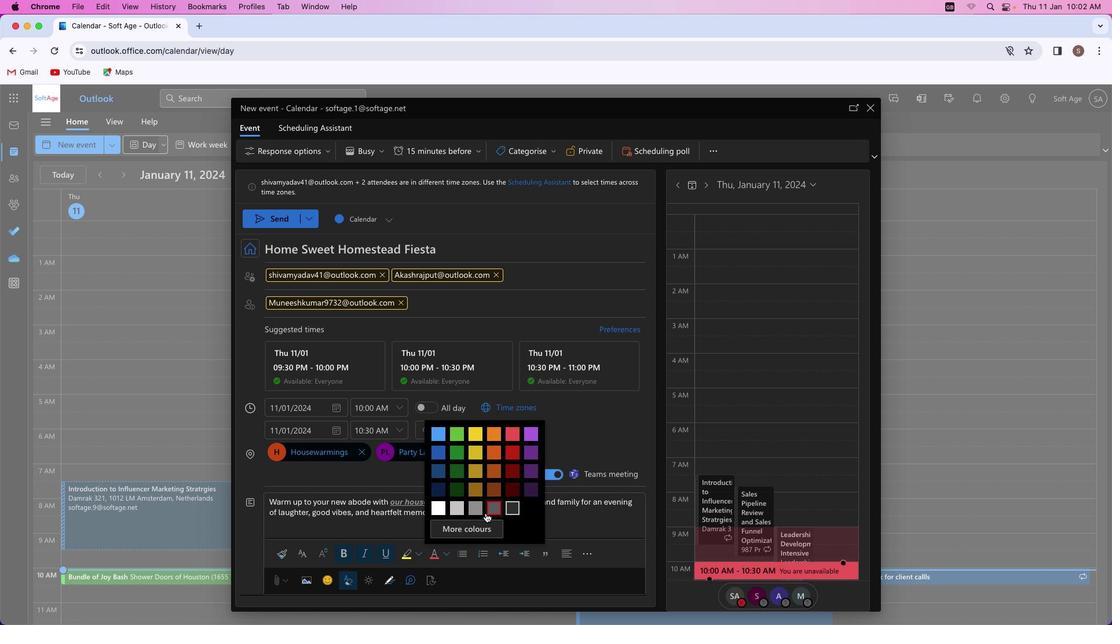 
Action: Mouse moved to (460, 489)
Screenshot: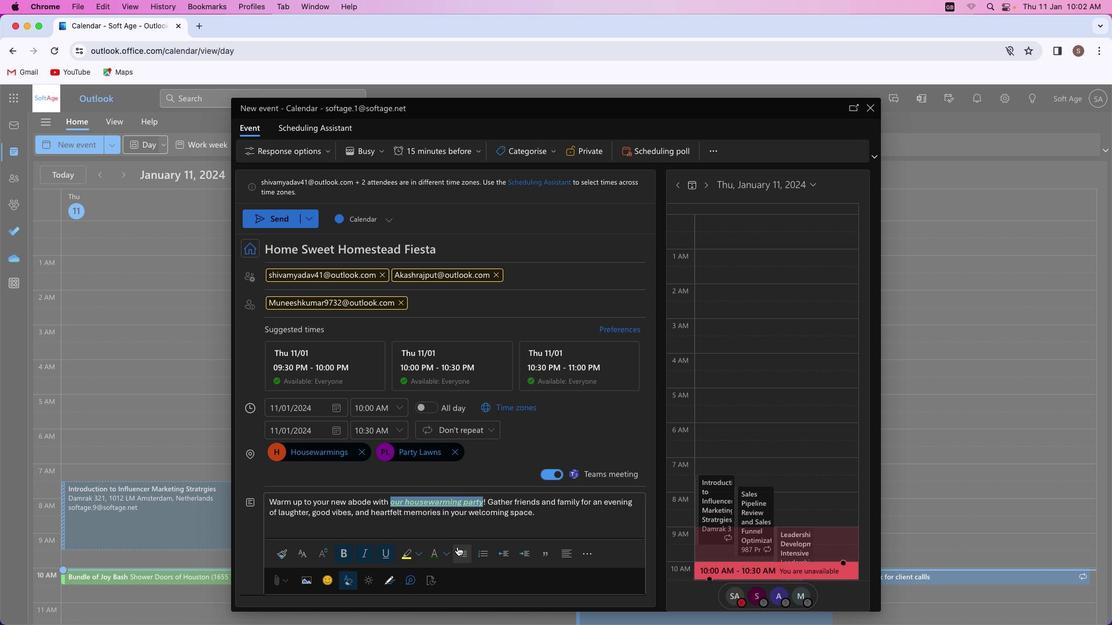 
Action: Mouse pressed left at (460, 489)
Screenshot: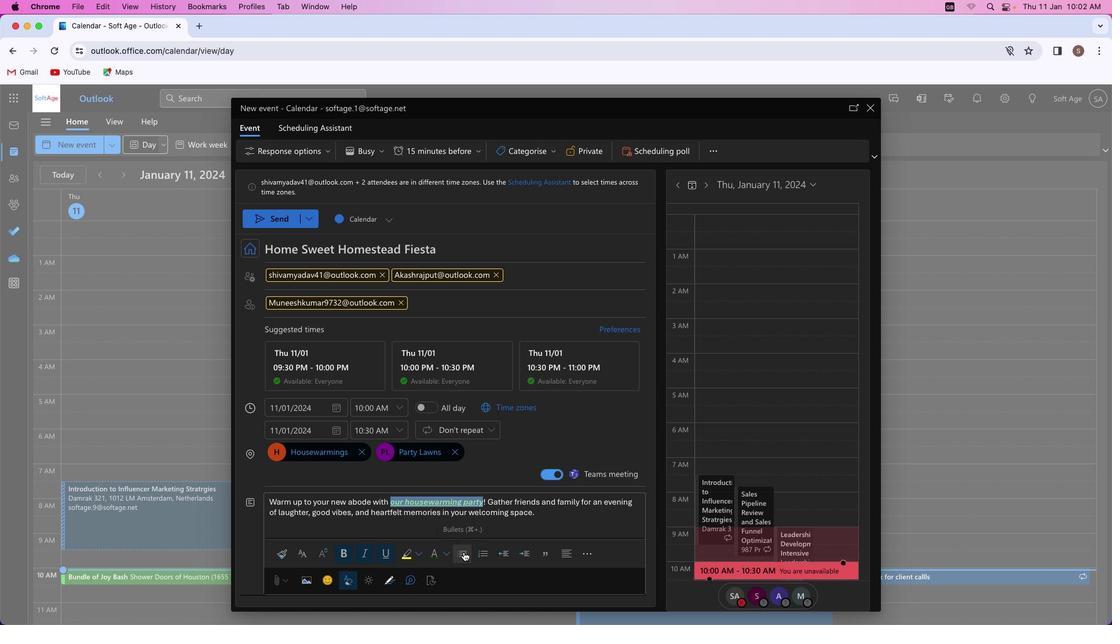 
Action: Mouse moved to (480, 550)
Screenshot: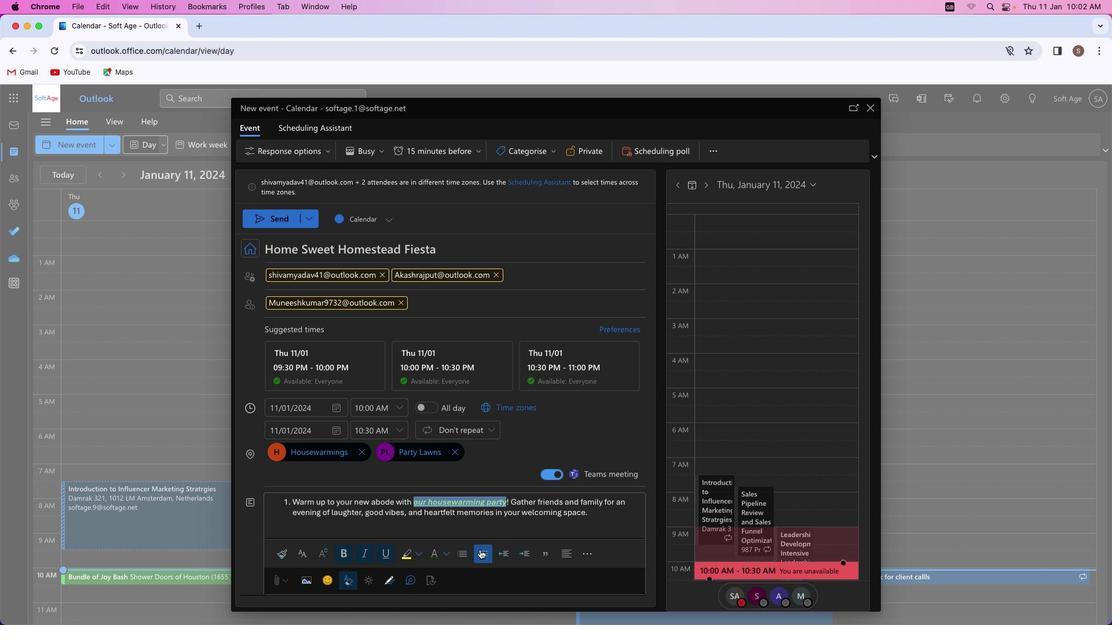 
Action: Mouse pressed left at (480, 550)
Screenshot: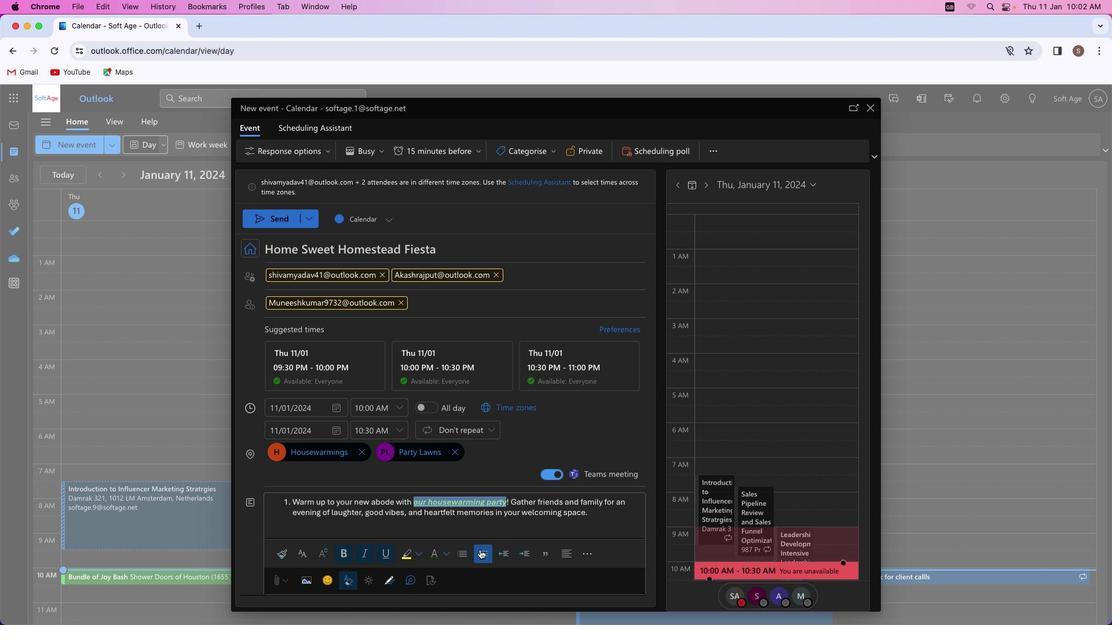 
Action: Mouse moved to (479, 551)
Screenshot: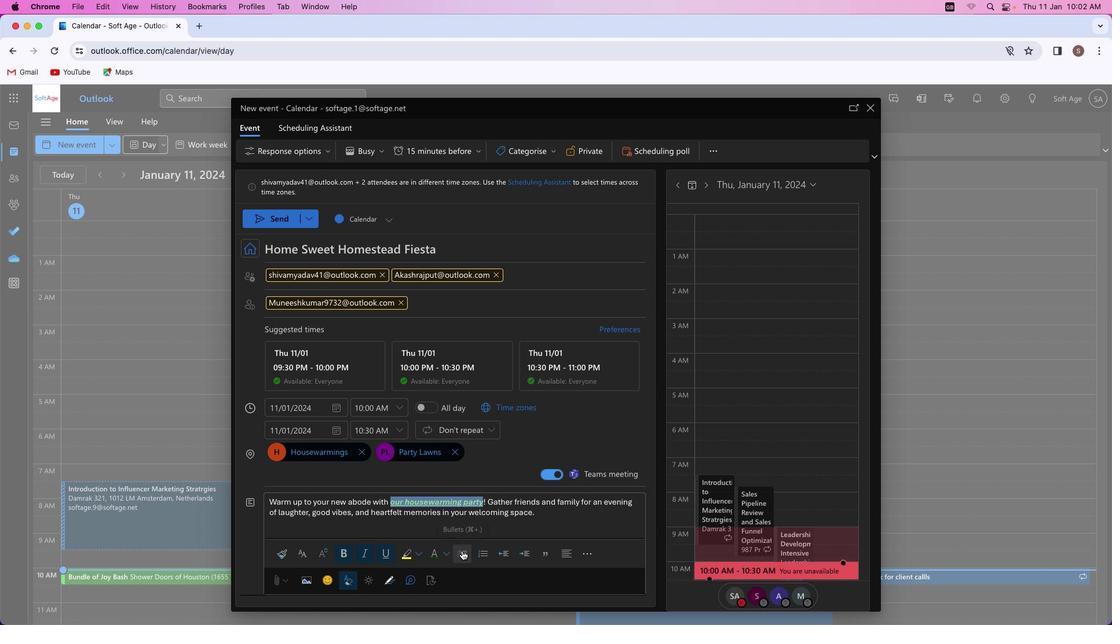 
Action: Mouse pressed left at (479, 551)
Screenshot: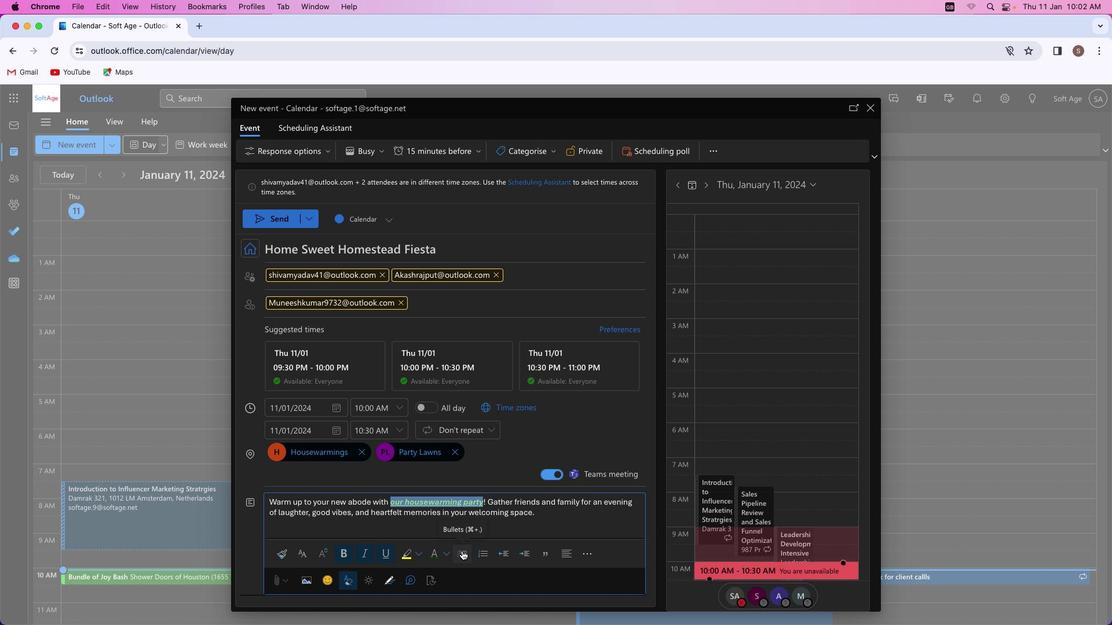 
Action: Mouse moved to (462, 551)
Screenshot: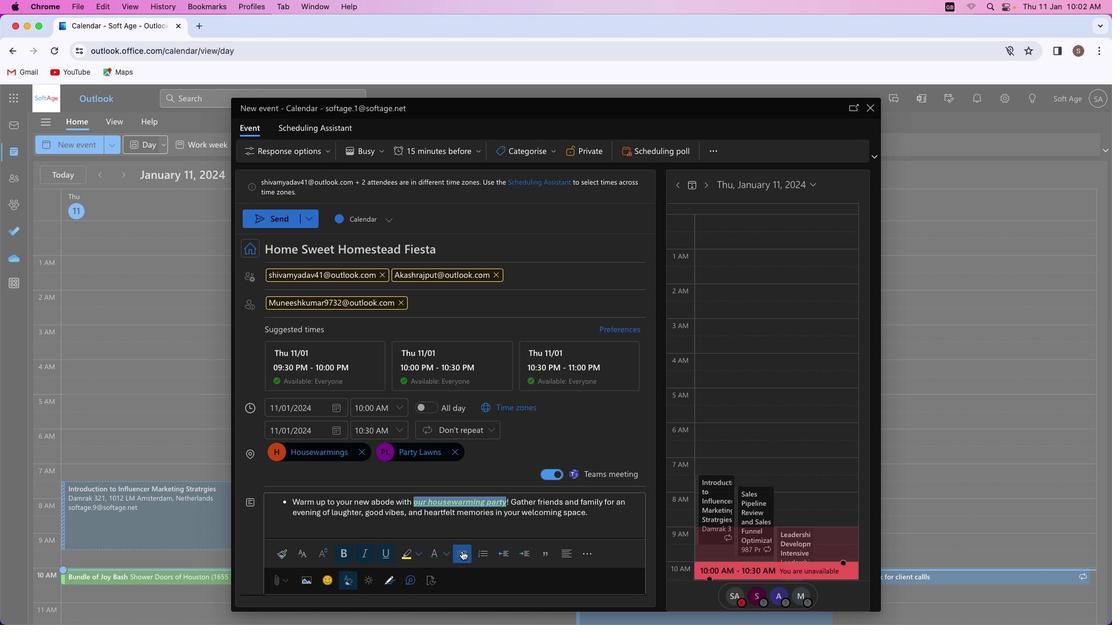 
Action: Mouse pressed left at (462, 551)
Screenshot: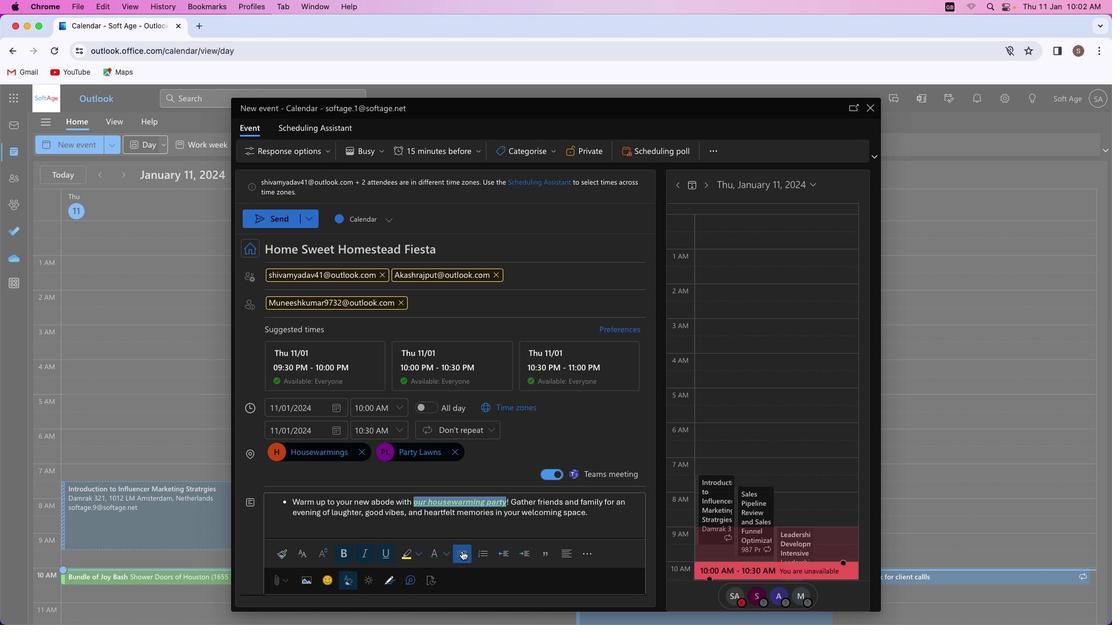 
Action: Mouse moved to (595, 515)
Screenshot: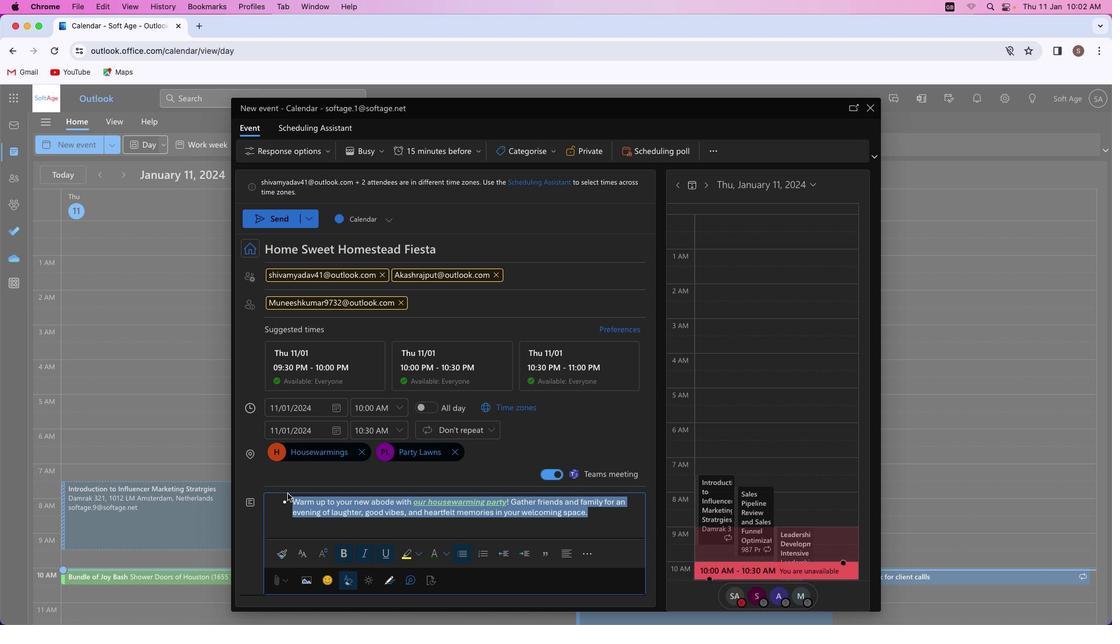 
Action: Mouse pressed left at (595, 515)
Screenshot: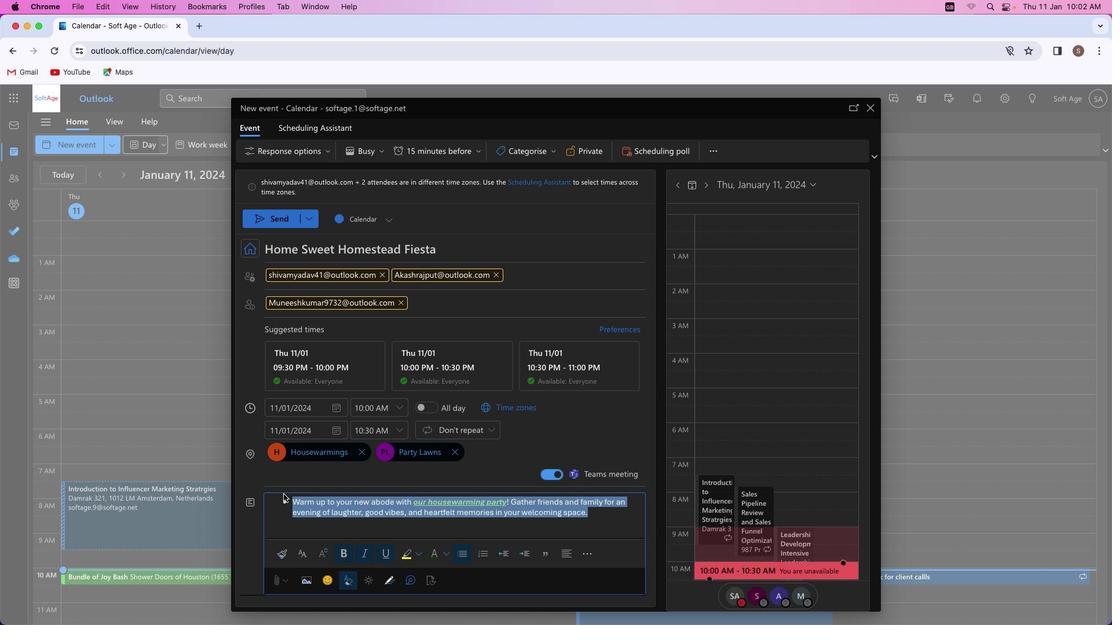 
Action: Mouse moved to (566, 548)
Screenshot: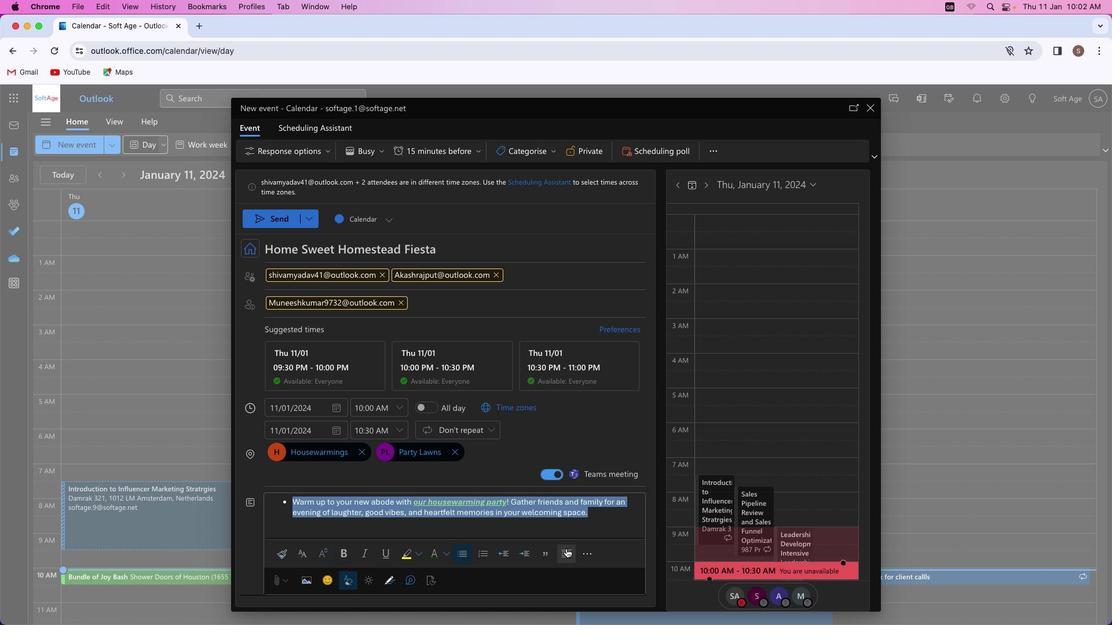 
Action: Mouse pressed left at (566, 548)
Screenshot: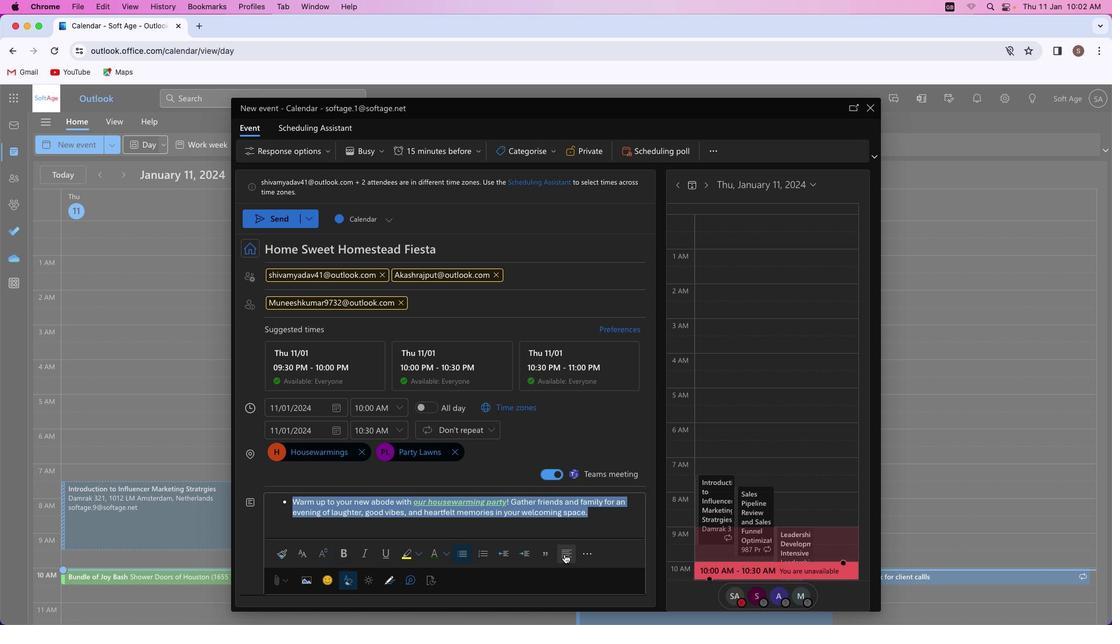 
Action: Mouse moved to (566, 554)
Screenshot: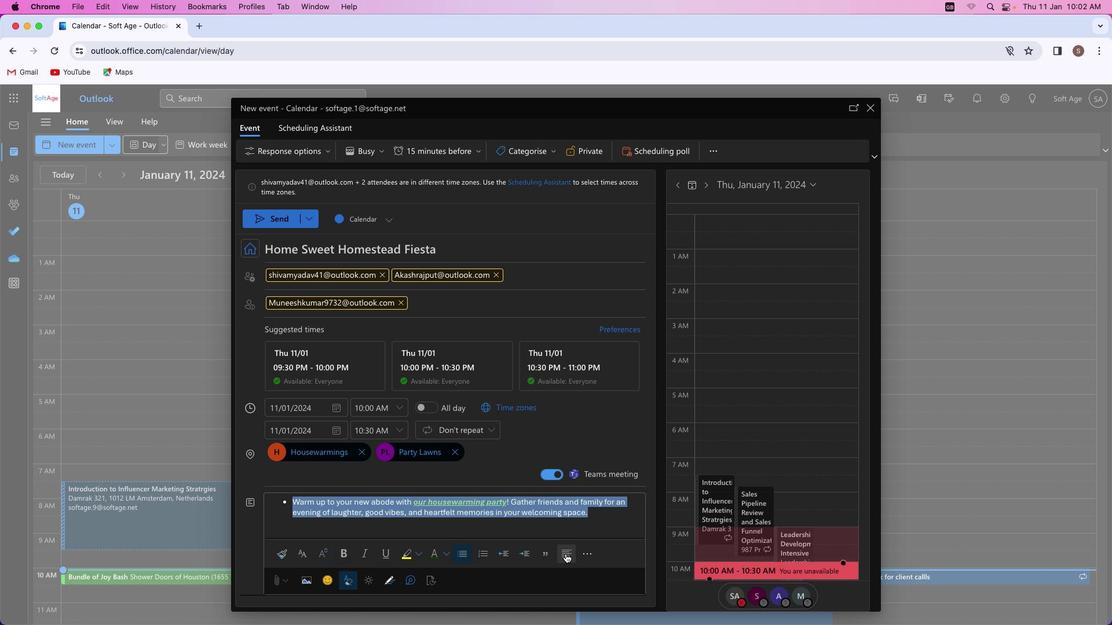 
Action: Mouse pressed left at (566, 554)
Screenshot: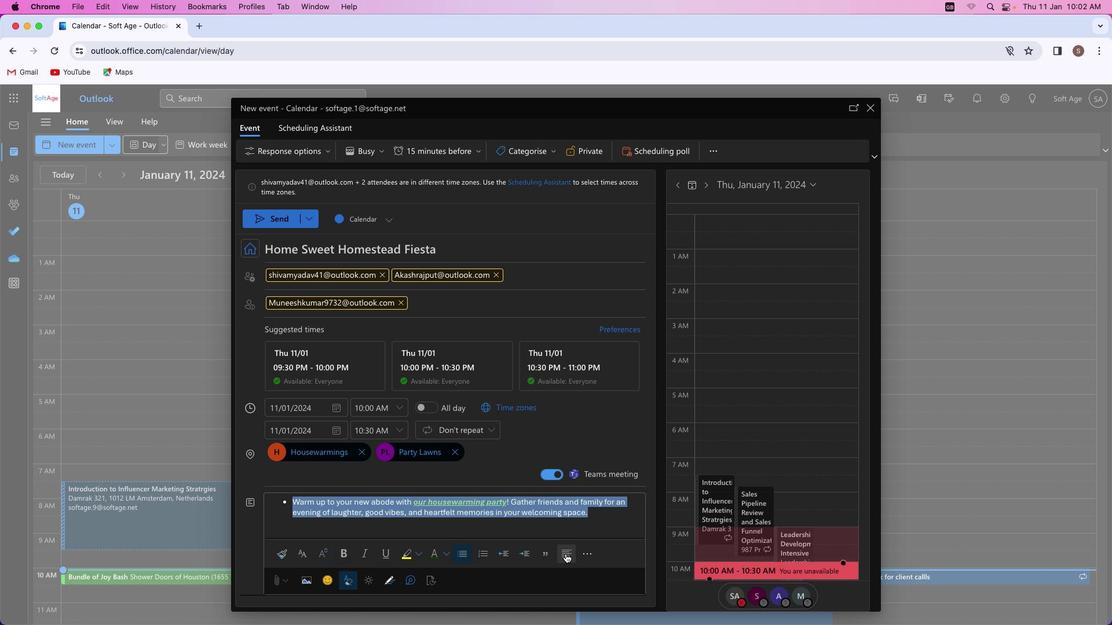 
Action: Mouse moved to (422, 552)
Screenshot: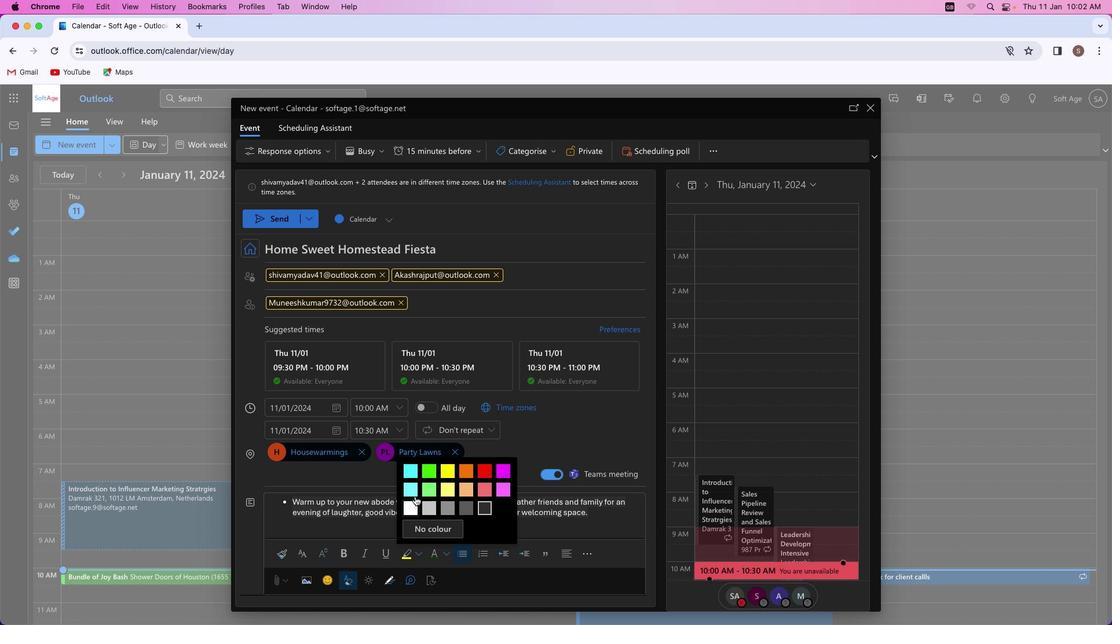
Action: Mouse pressed left at (422, 552)
Screenshot: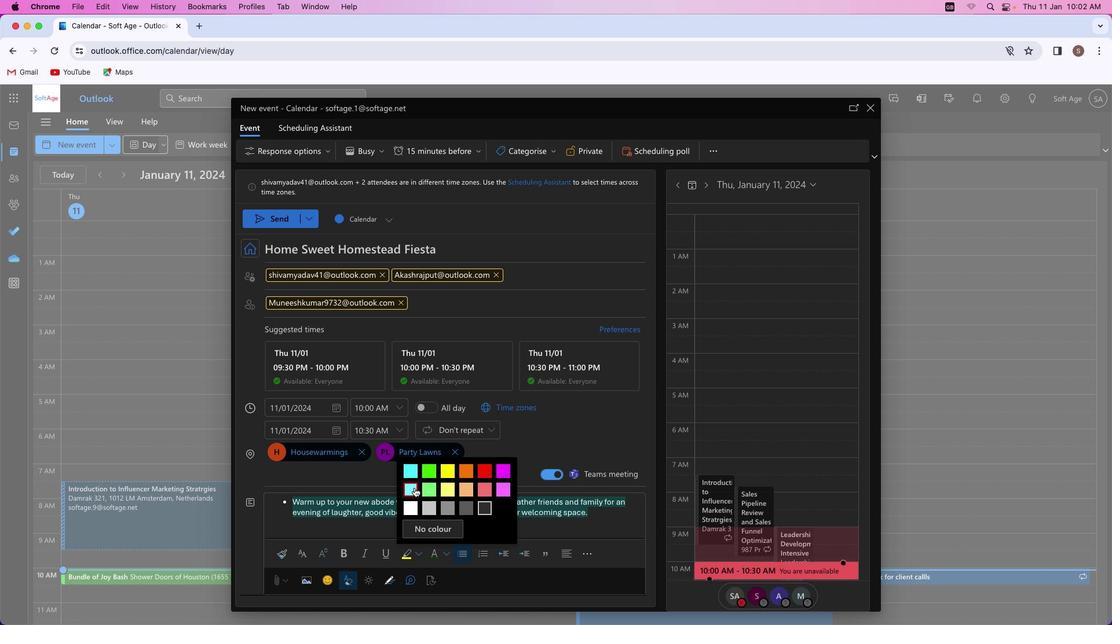 
Action: Mouse moved to (414, 488)
Screenshot: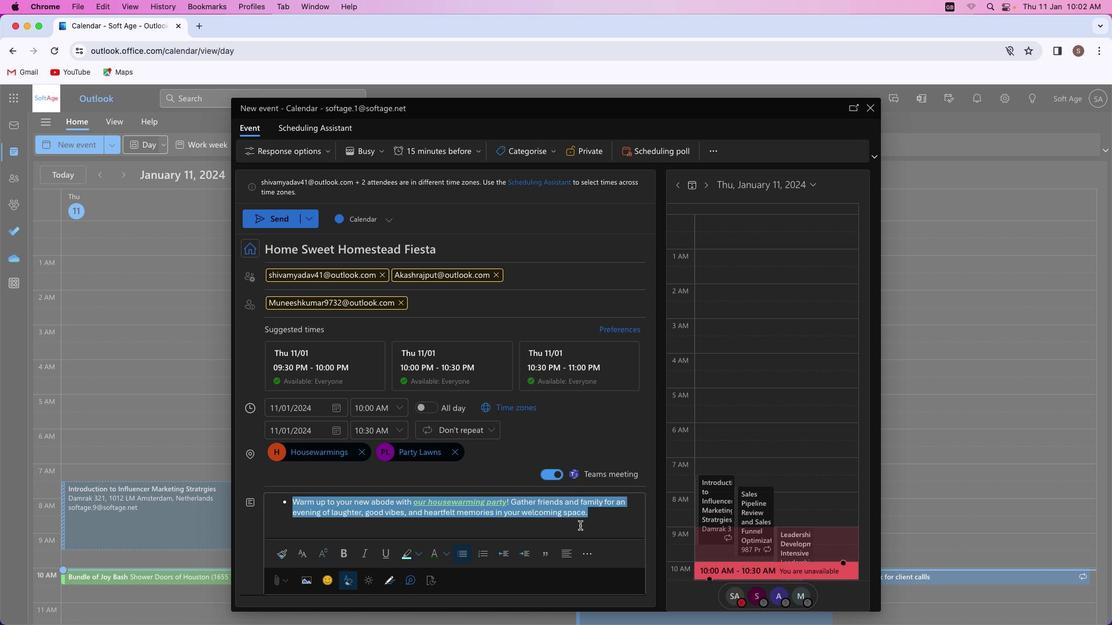 
Action: Mouse pressed left at (414, 488)
Screenshot: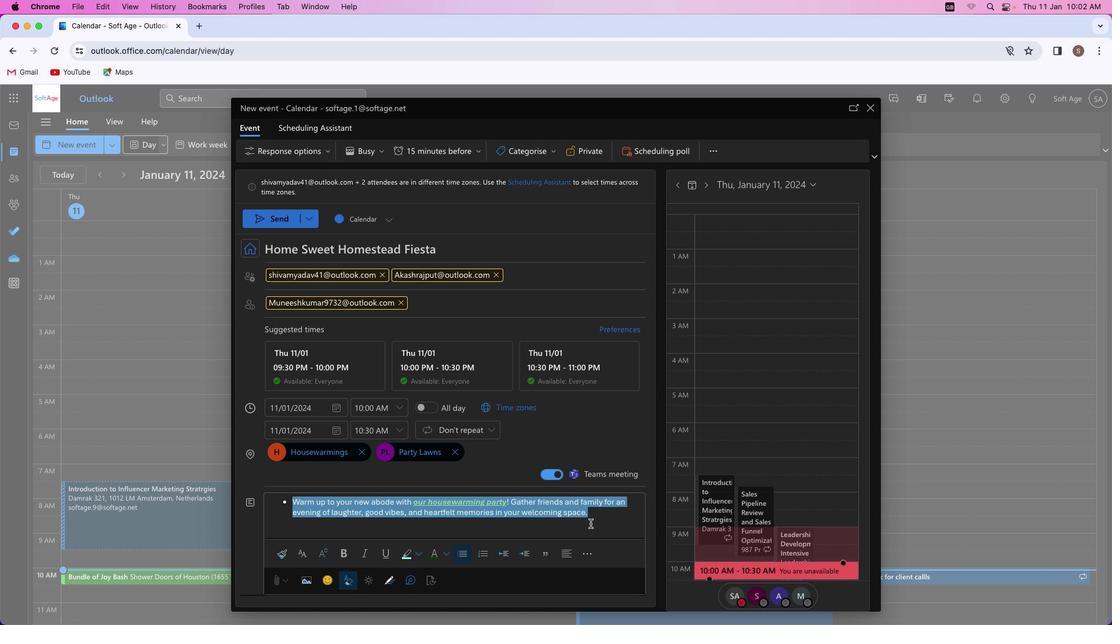 
Action: Mouse moved to (591, 524)
Screenshot: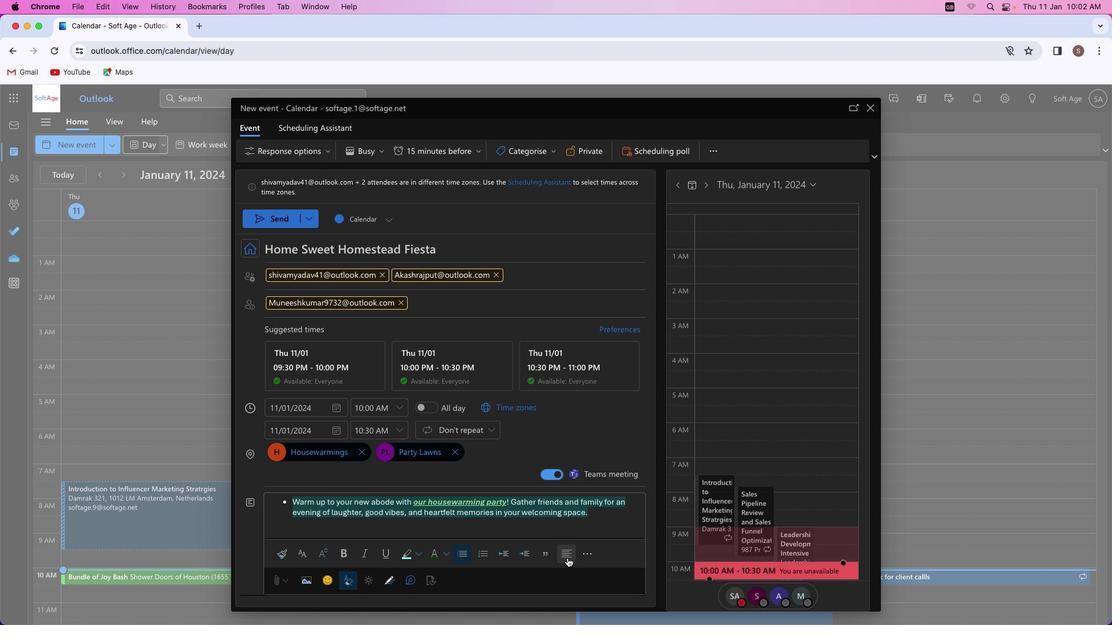 
Action: Mouse pressed left at (591, 524)
Screenshot: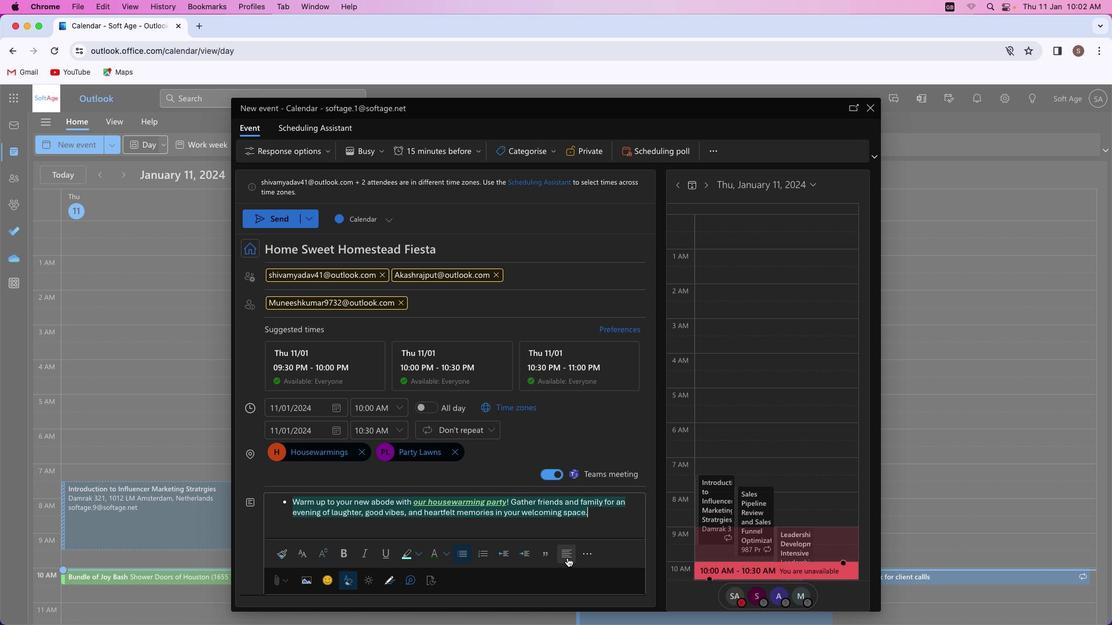 
Action: Mouse moved to (567, 558)
Screenshot: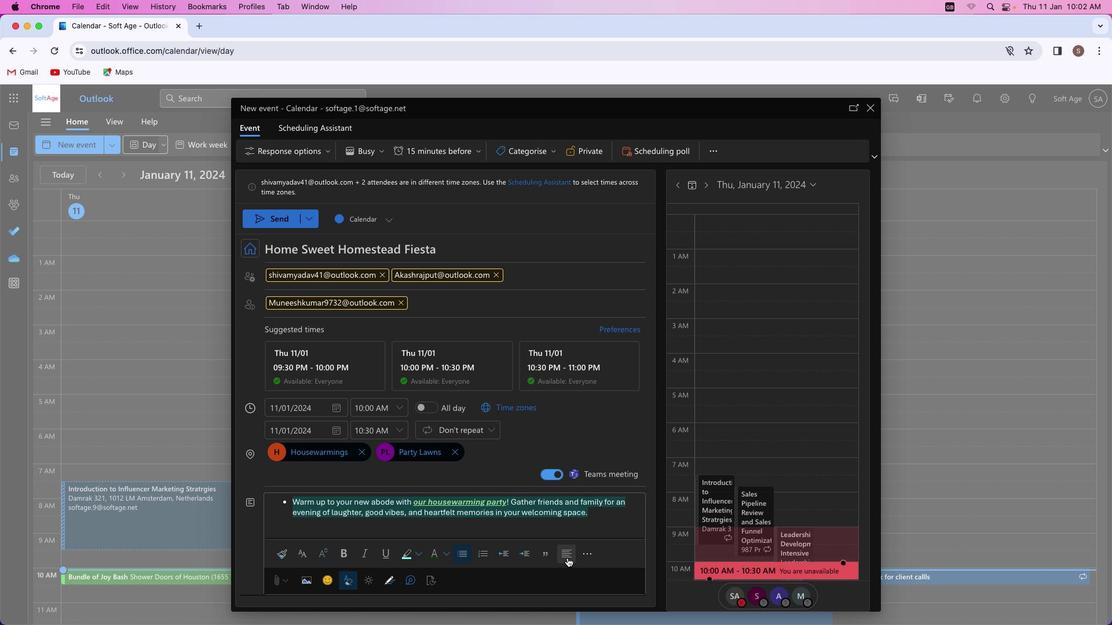 
Action: Mouse pressed left at (567, 558)
Screenshot: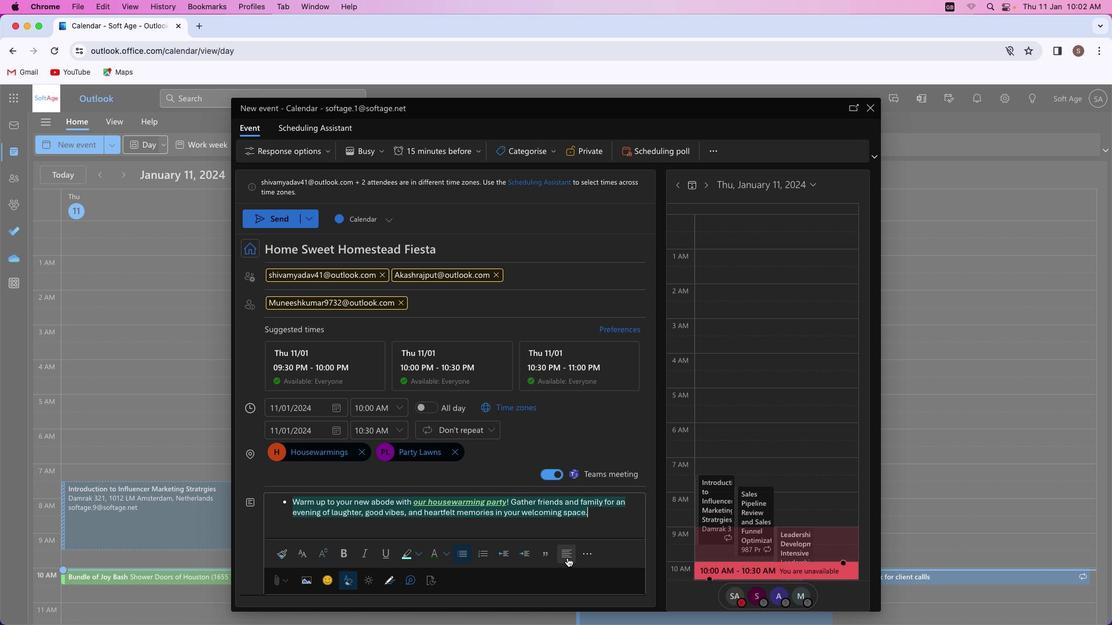 
Action: Mouse moved to (461, 554)
Screenshot: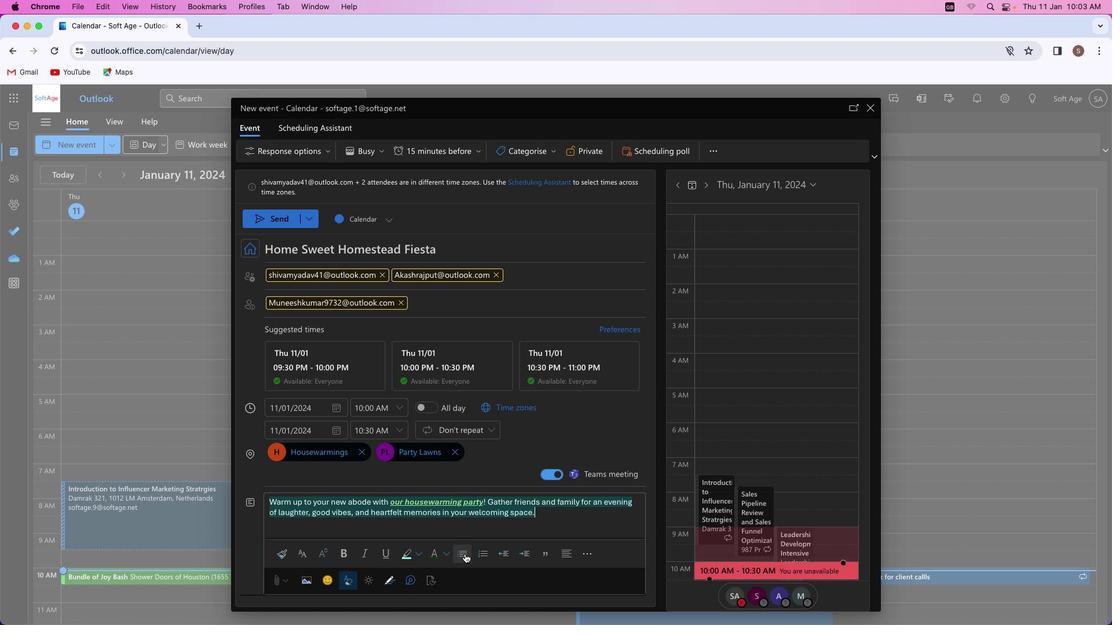 
Action: Mouse pressed left at (461, 554)
Screenshot: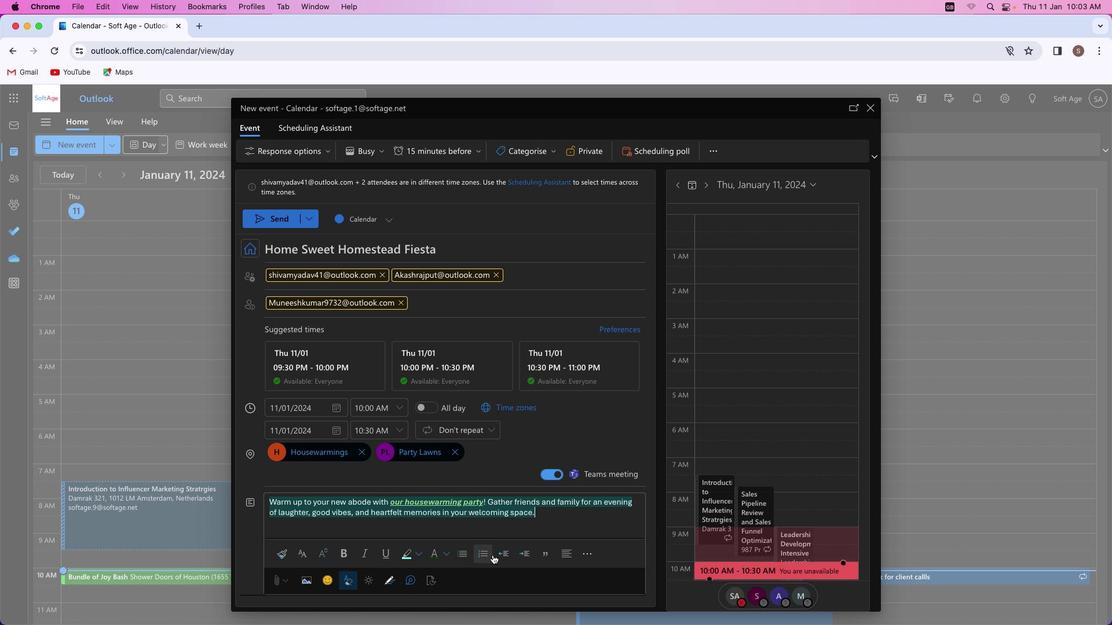 
Action: Mouse moved to (565, 555)
Screenshot: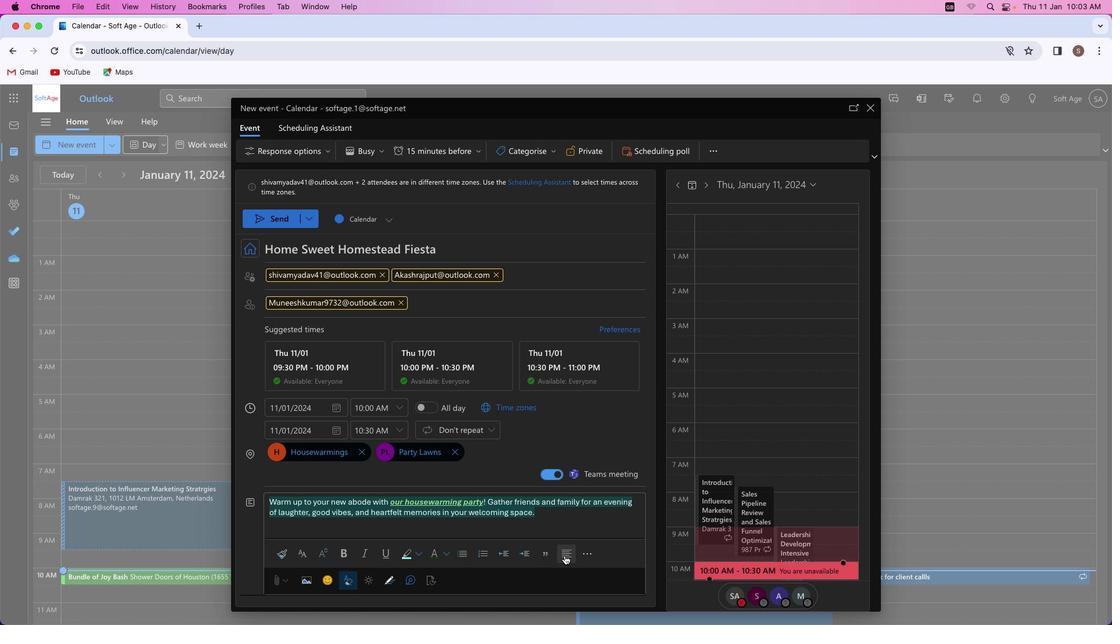 
Action: Mouse pressed left at (565, 555)
Screenshot: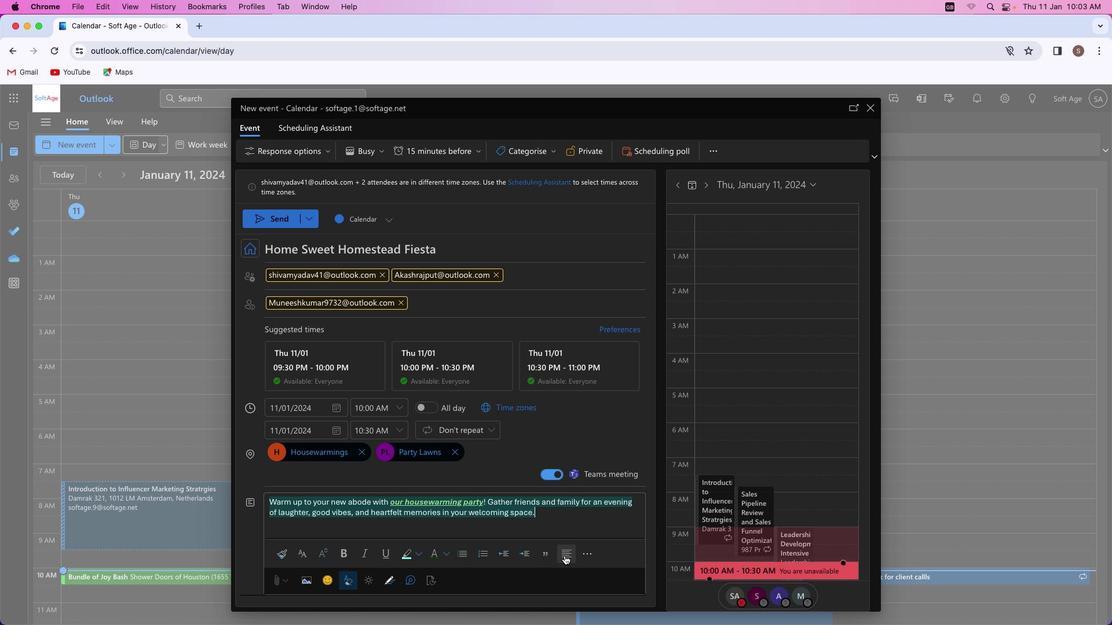
Action: Mouse moved to (551, 524)
Screenshot: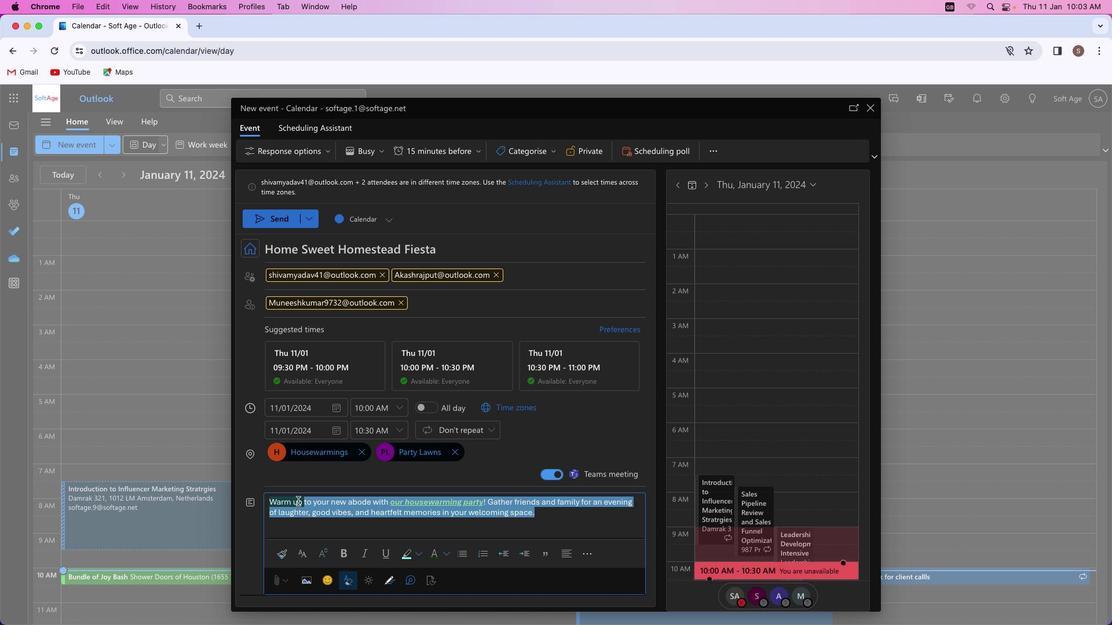 
Action: Mouse pressed left at (551, 524)
Screenshot: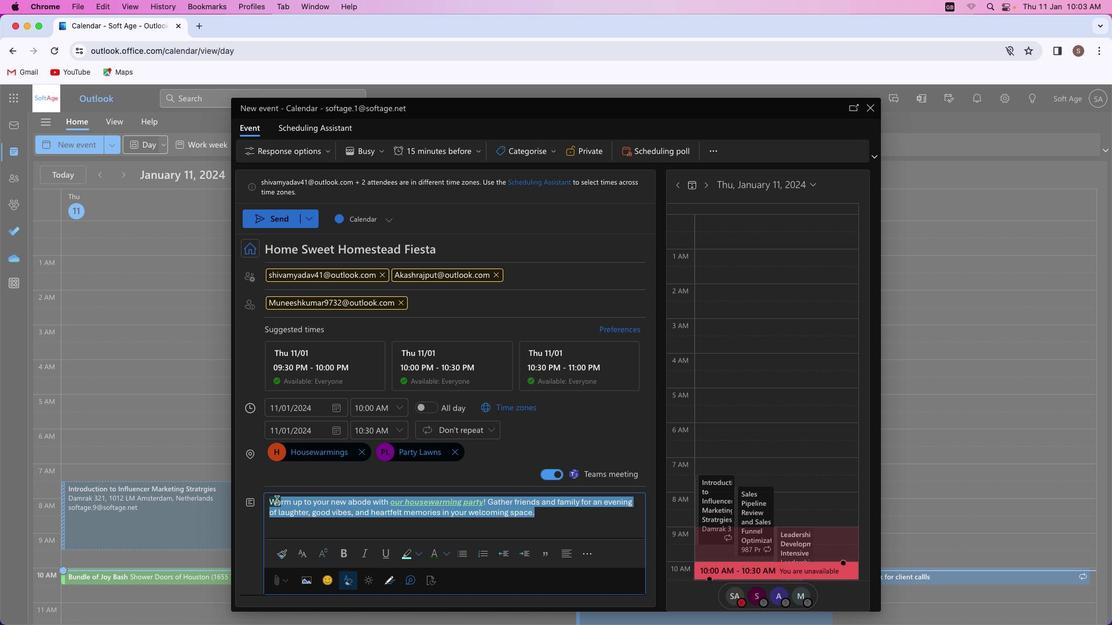 
Action: Mouse moved to (326, 550)
Screenshot: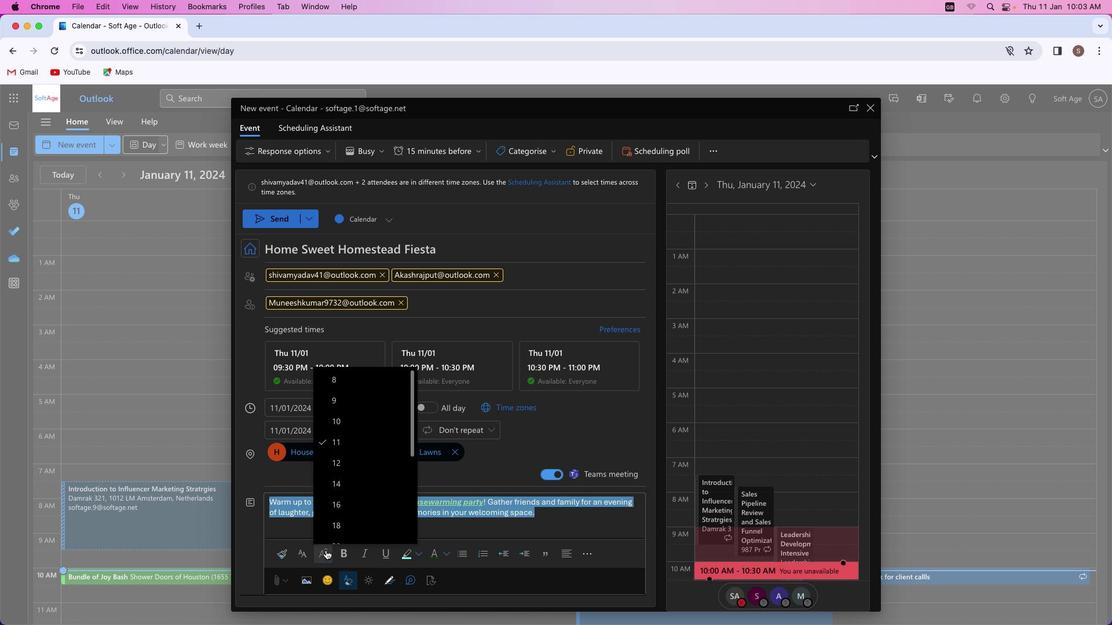
Action: Mouse pressed left at (326, 550)
Screenshot: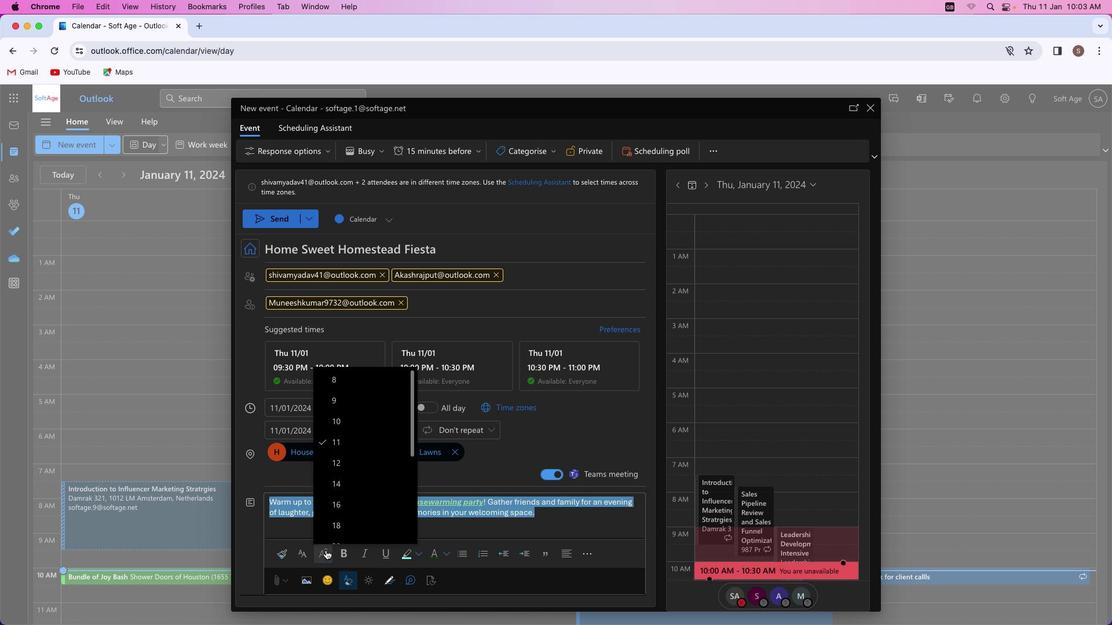 
Action: Mouse moved to (341, 465)
Screenshot: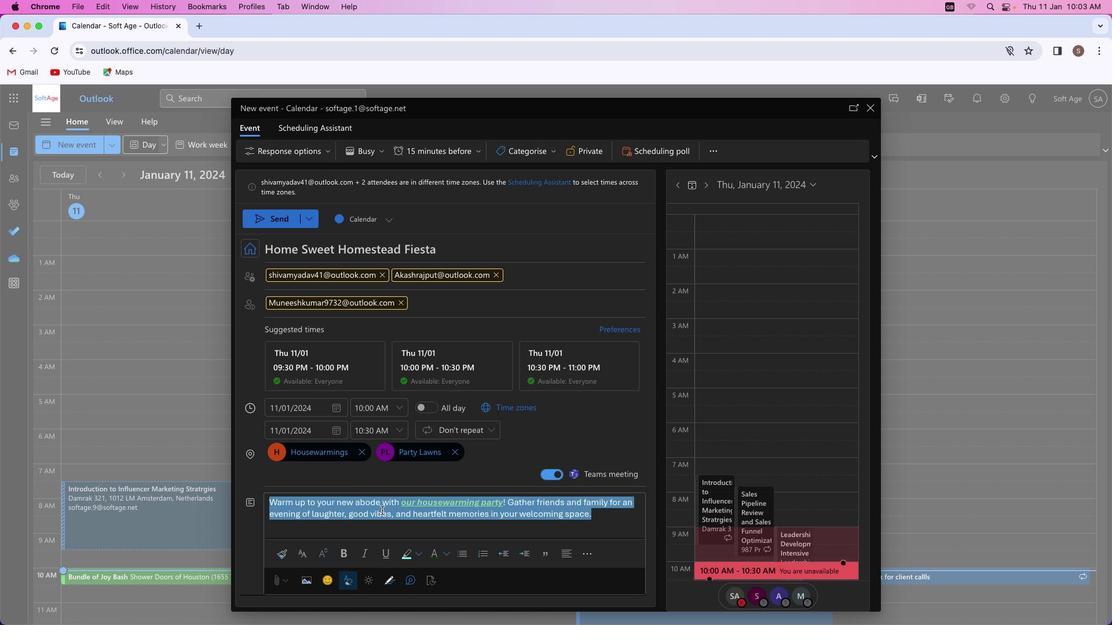 
Action: Mouse pressed left at (341, 465)
Screenshot: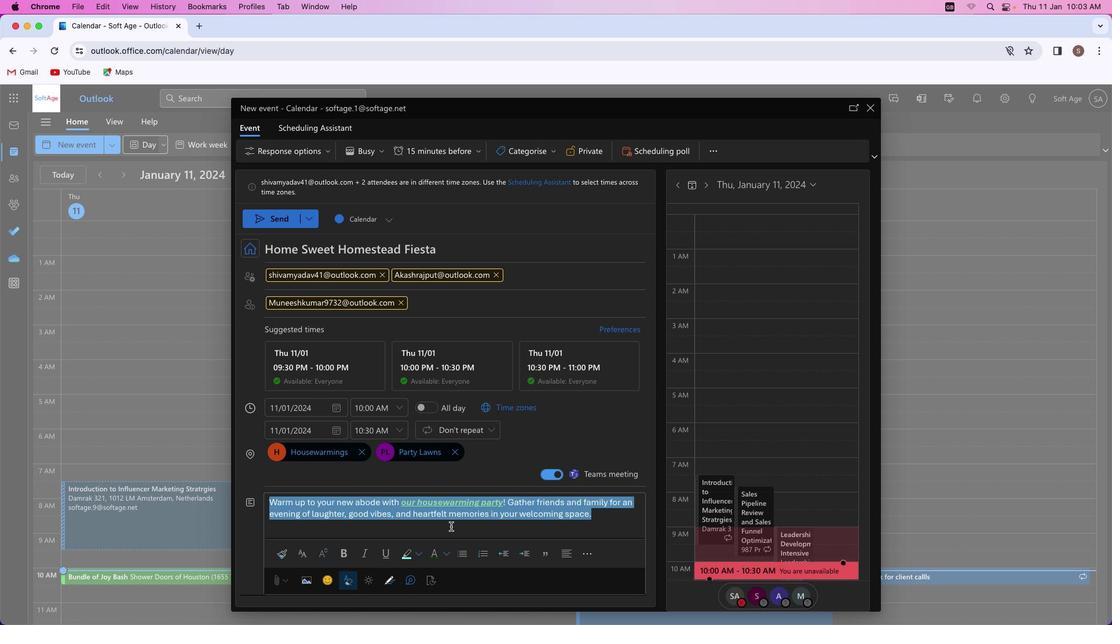 
Action: Mouse moved to (509, 526)
Screenshot: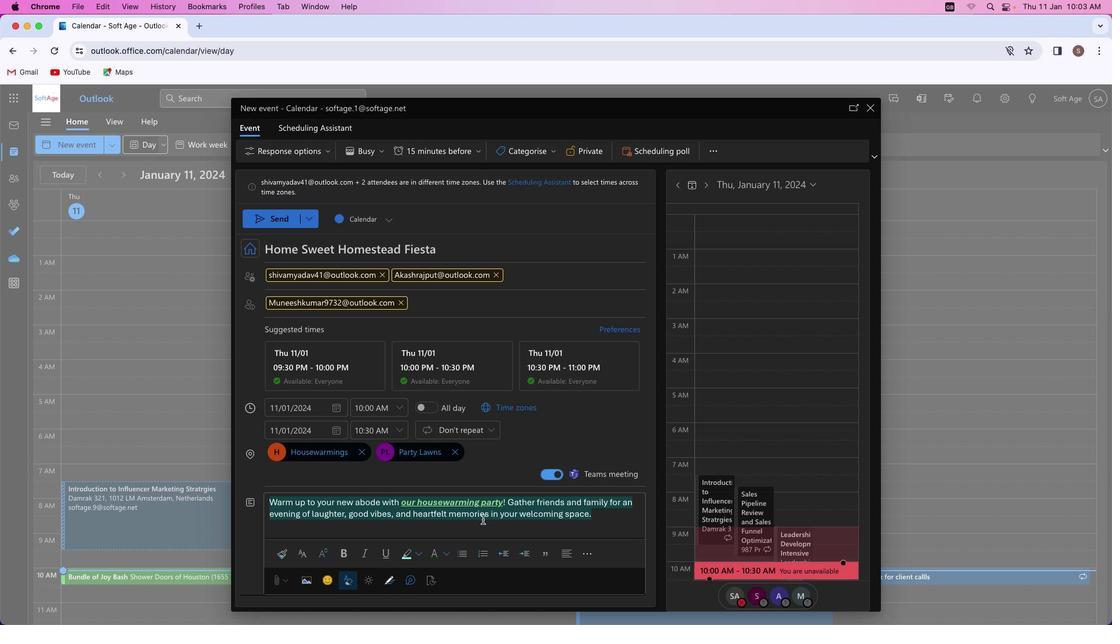 
Action: Mouse pressed left at (509, 526)
Screenshot: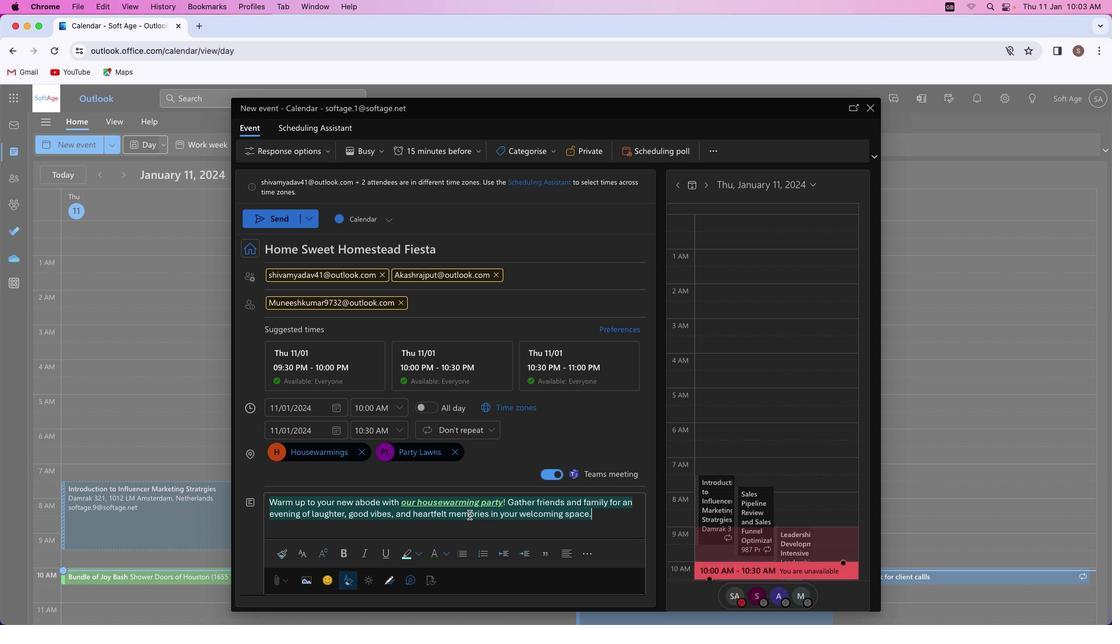 
Action: Mouse moved to (543, 152)
Screenshot: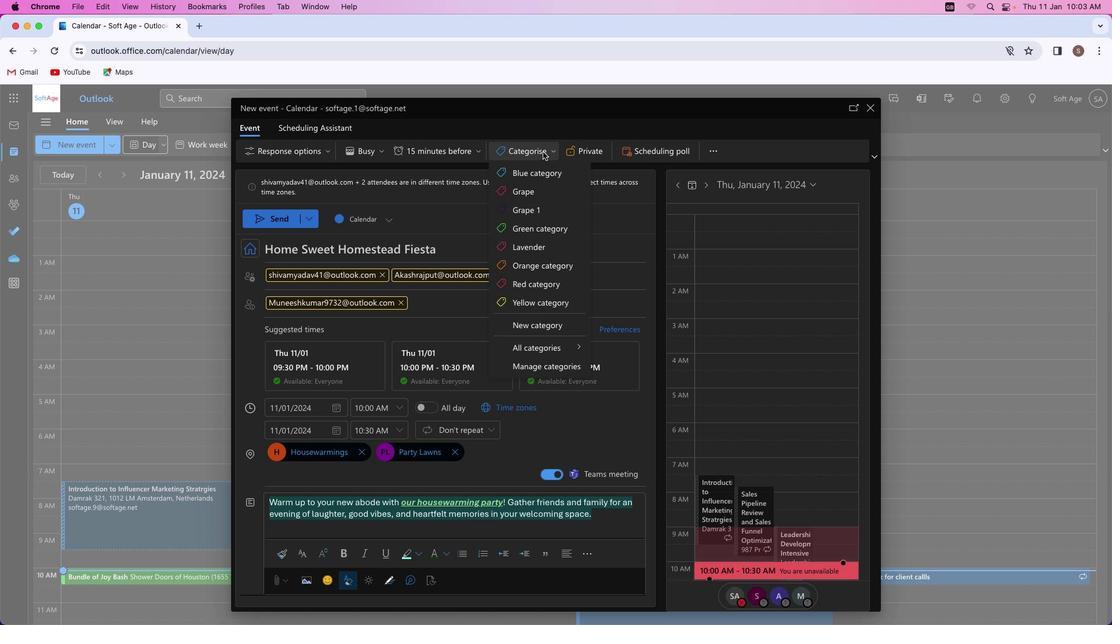 
Action: Mouse pressed left at (543, 152)
Screenshot: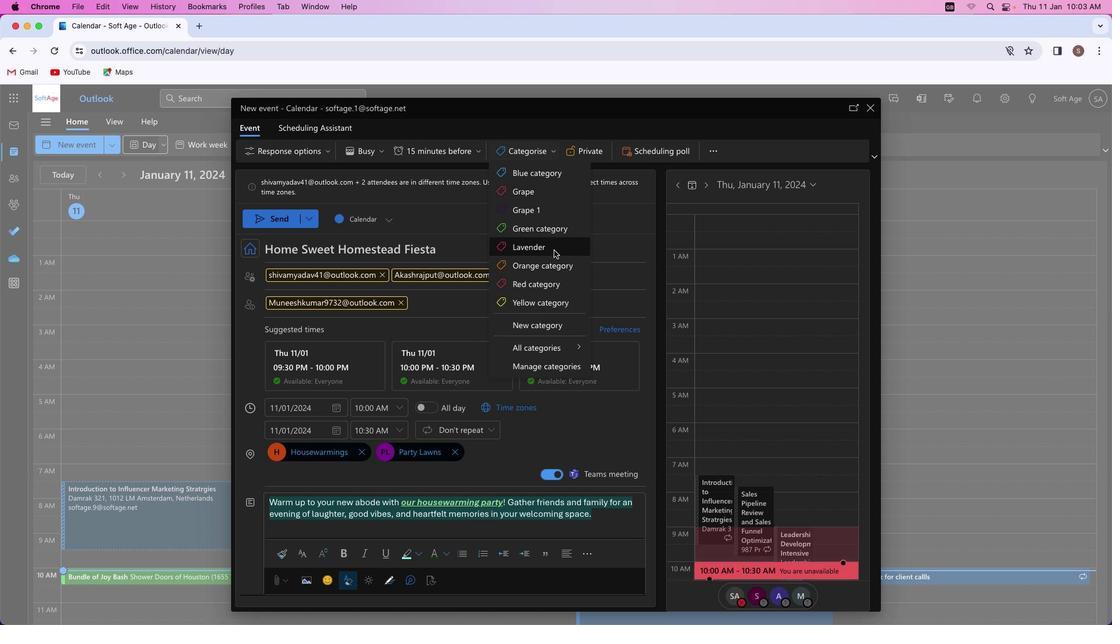 
Action: Mouse moved to (551, 261)
Screenshot: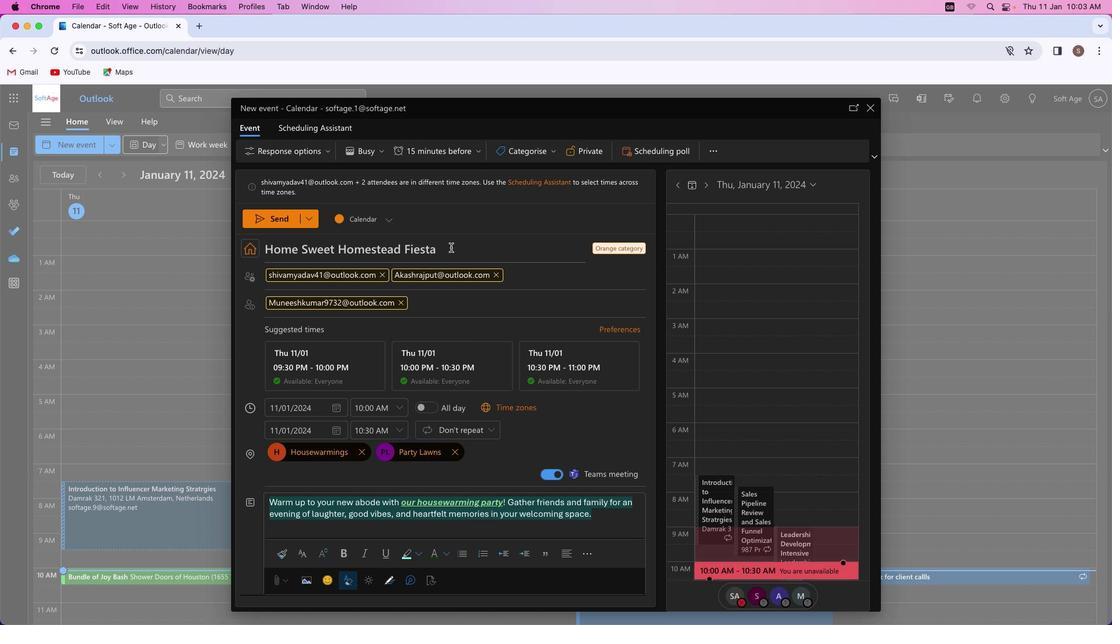 
Action: Mouse pressed left at (551, 261)
Screenshot: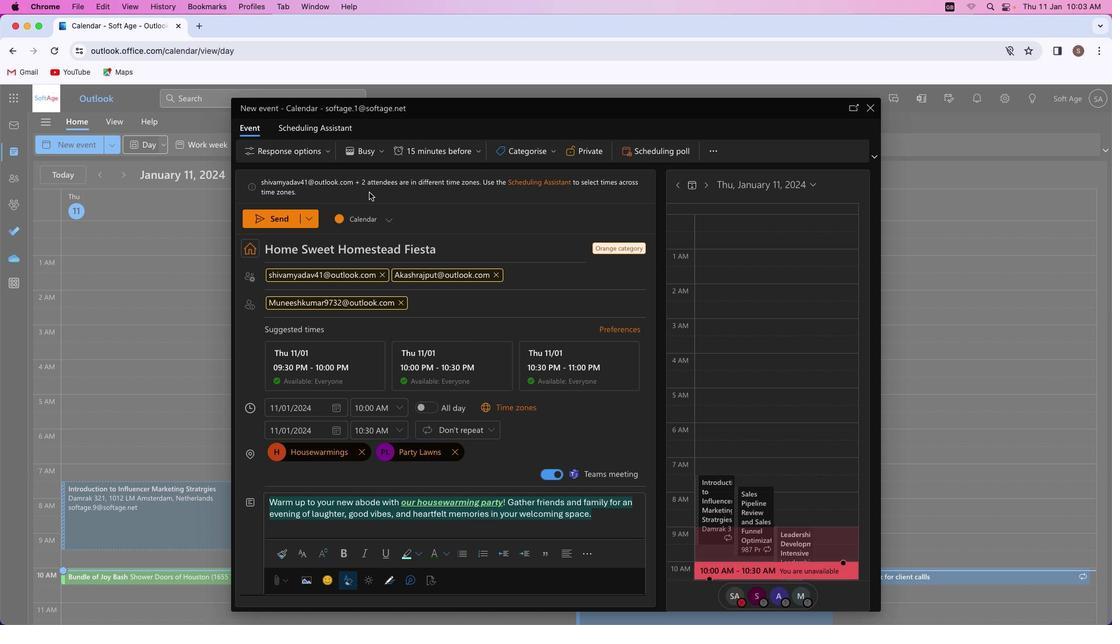 
Action: Mouse moved to (384, 148)
Screenshot: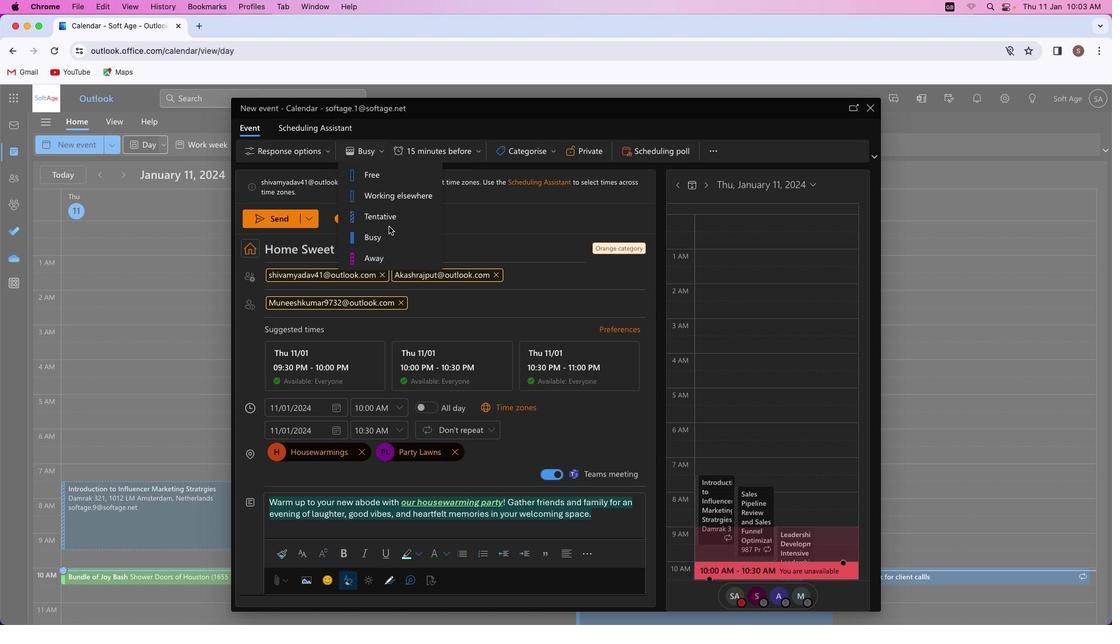 
Action: Mouse pressed left at (384, 148)
Screenshot: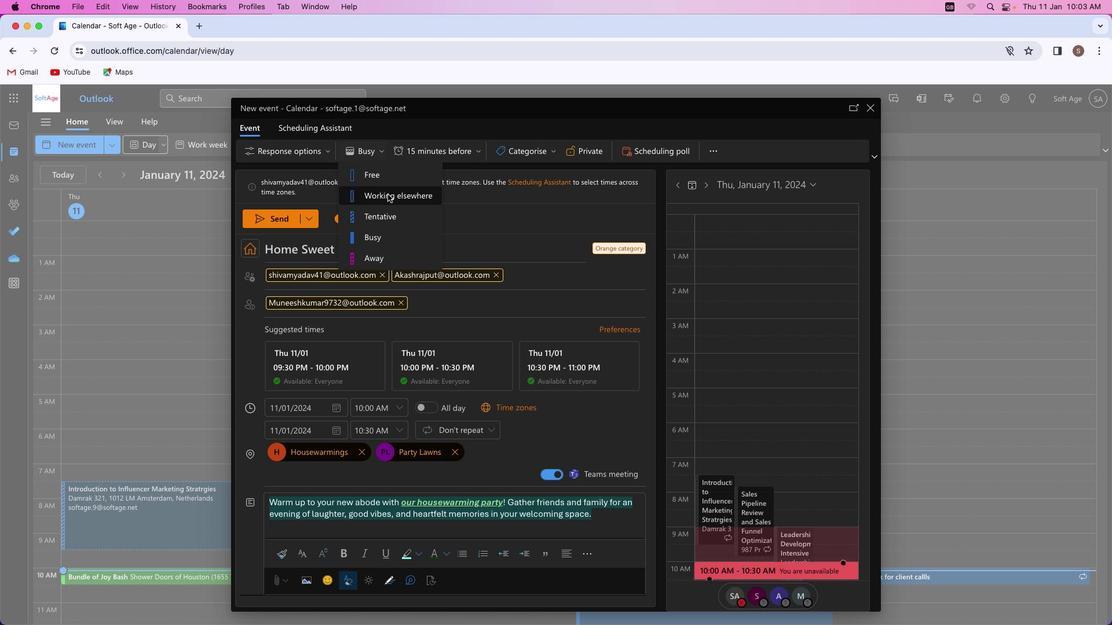 
Action: Mouse moved to (382, 178)
Screenshot: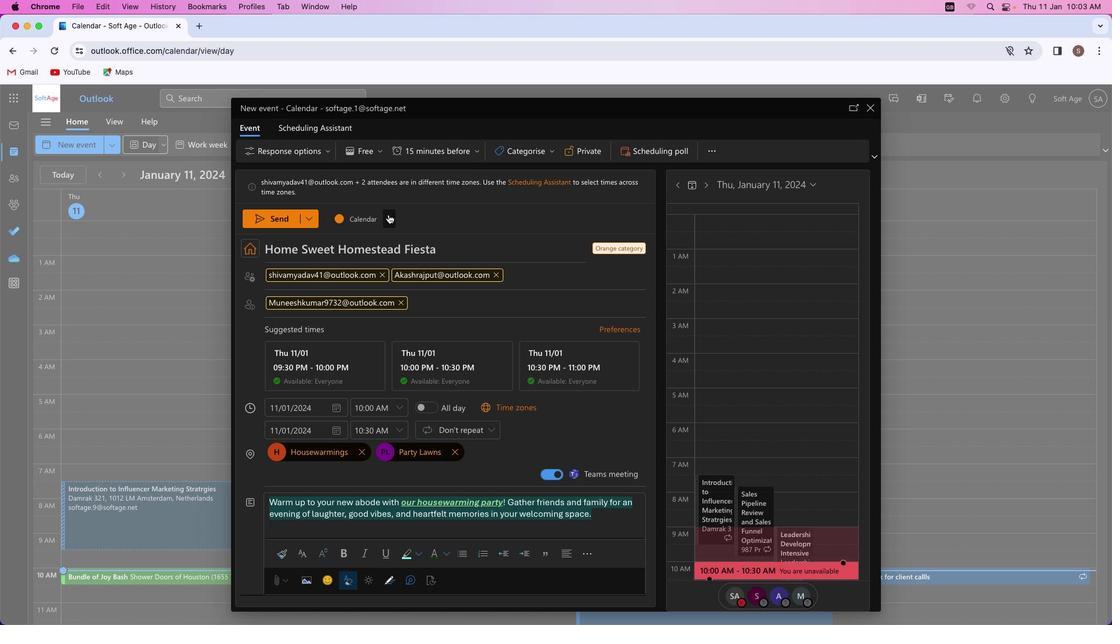 
Action: Mouse pressed left at (382, 178)
Screenshot: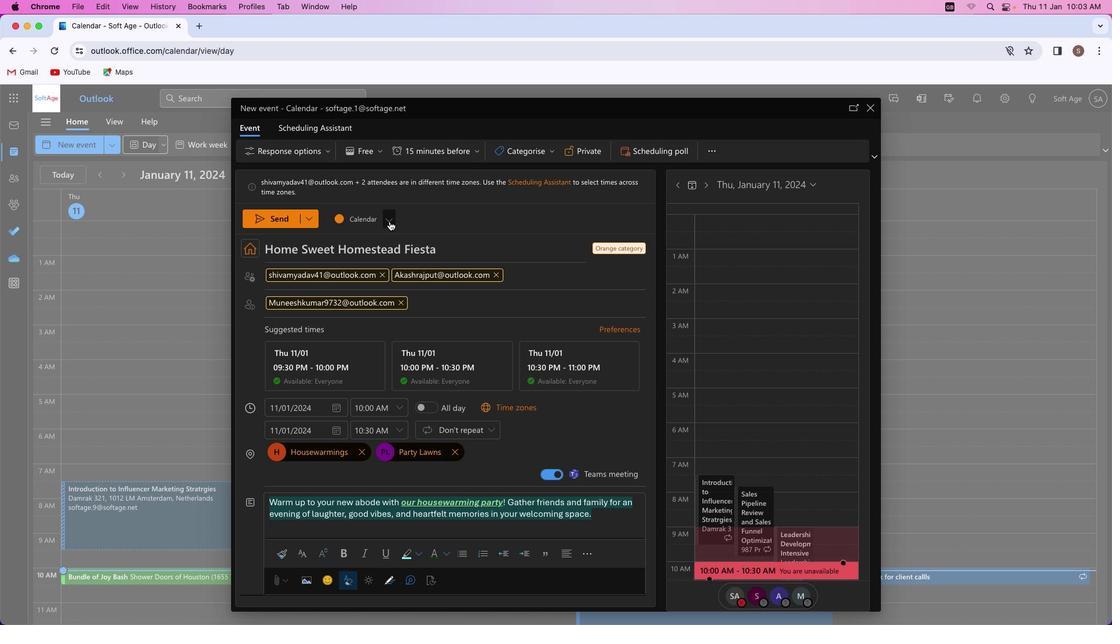 
Action: Mouse moved to (266, 217)
Screenshot: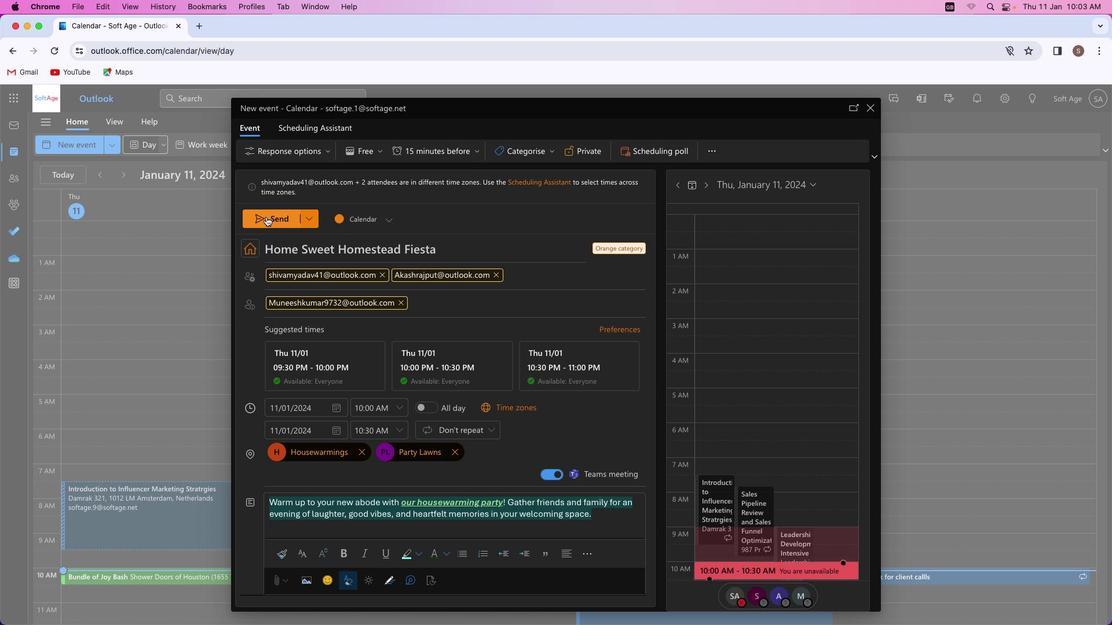 
Action: Mouse pressed left at (266, 217)
Screenshot: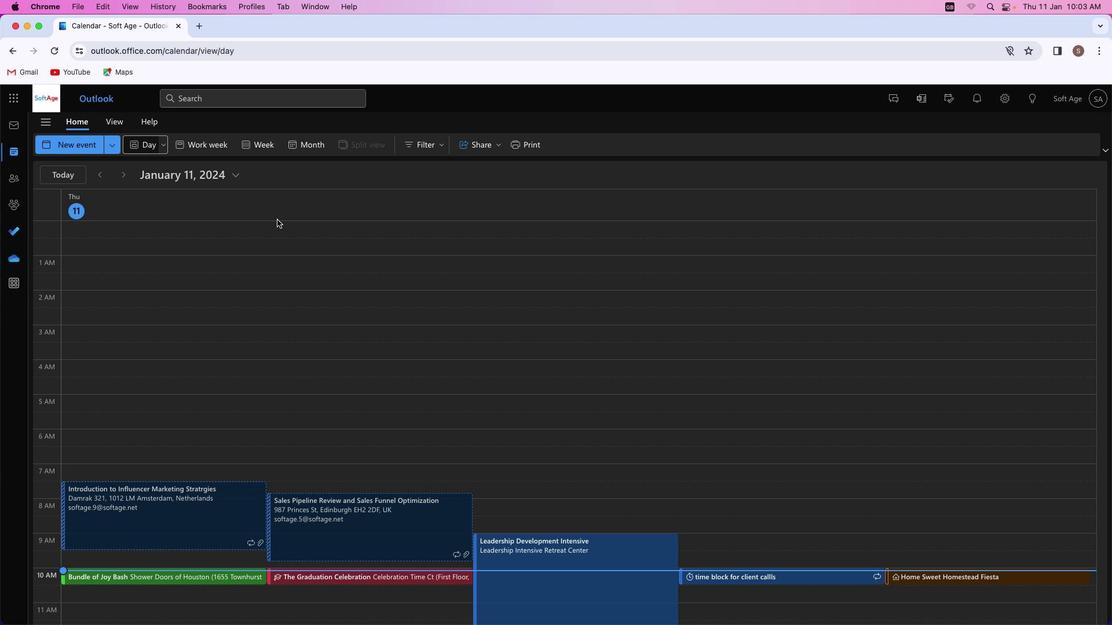 
Action: Mouse moved to (542, 331)
Screenshot: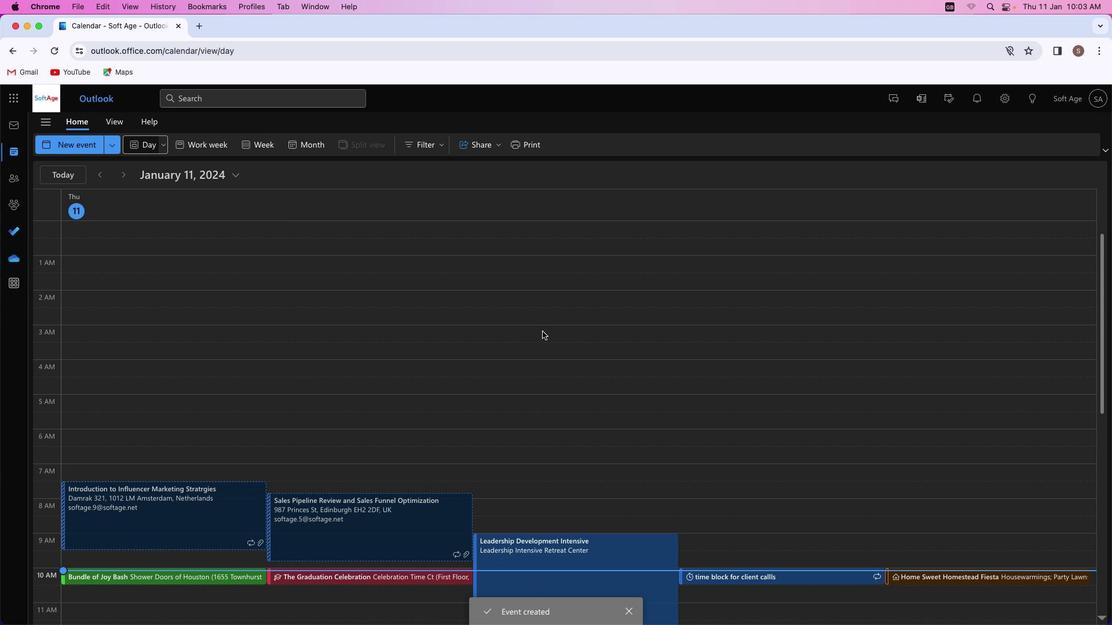 
